 Task: Find a place to stay in Sredneuralsk, Russia from 12th to 15th July for 3 guests, with a price range of ₹12,000 to ₹16,000, 2 bedrooms, 3 beds, 1 bathroom, a washing machine, and self check-in.
Action: Mouse moved to (472, 105)
Screenshot: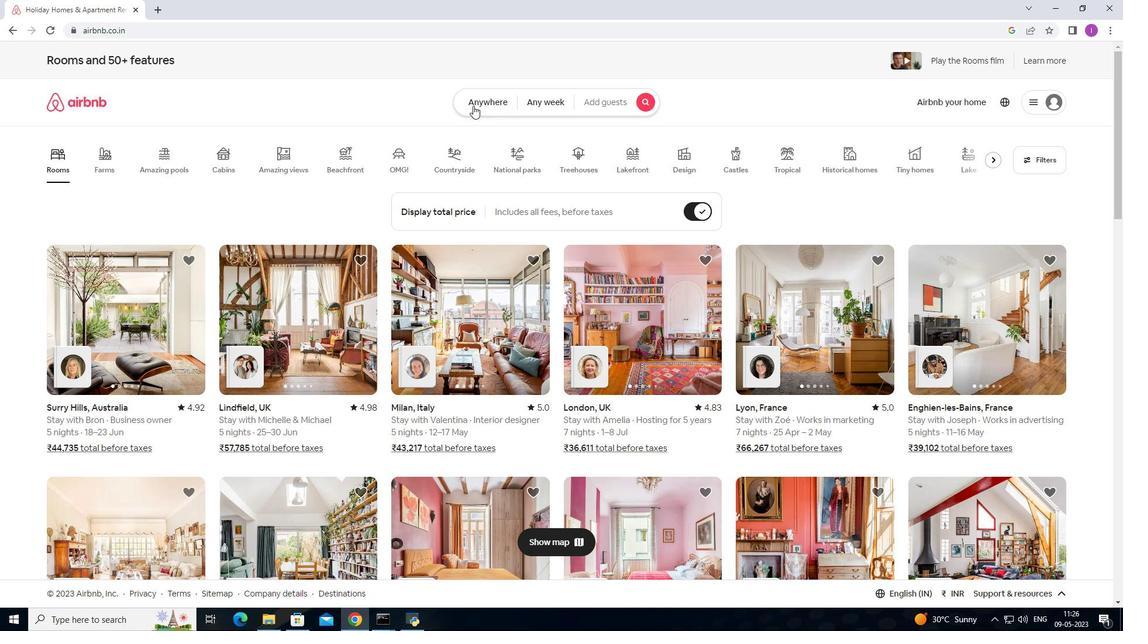 
Action: Mouse pressed left at (472, 105)
Screenshot: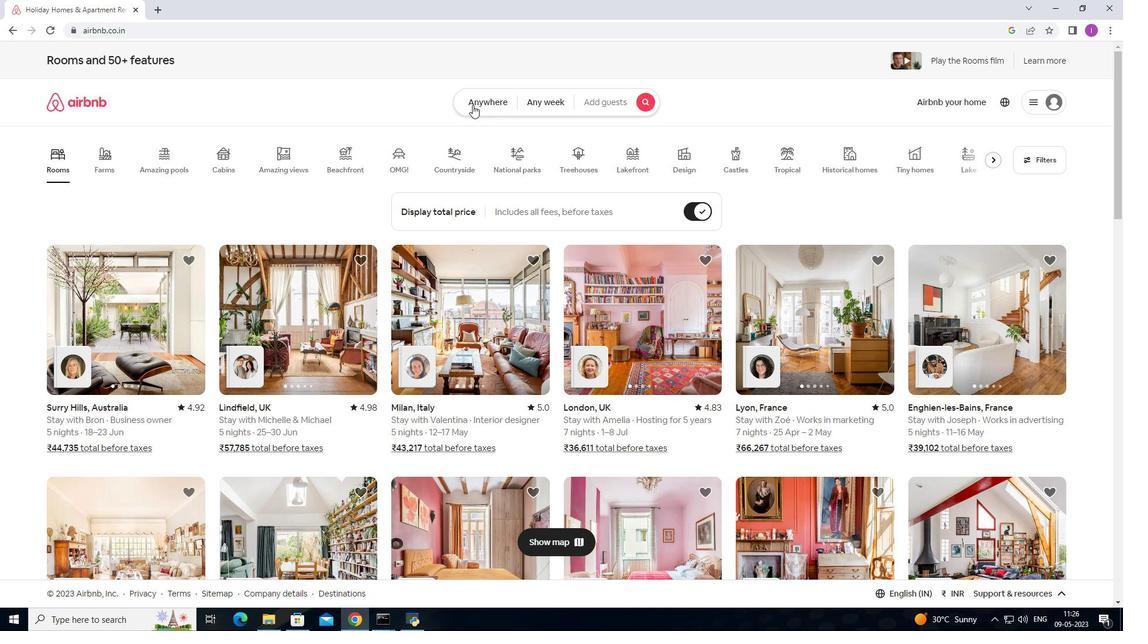 
Action: Mouse moved to (320, 145)
Screenshot: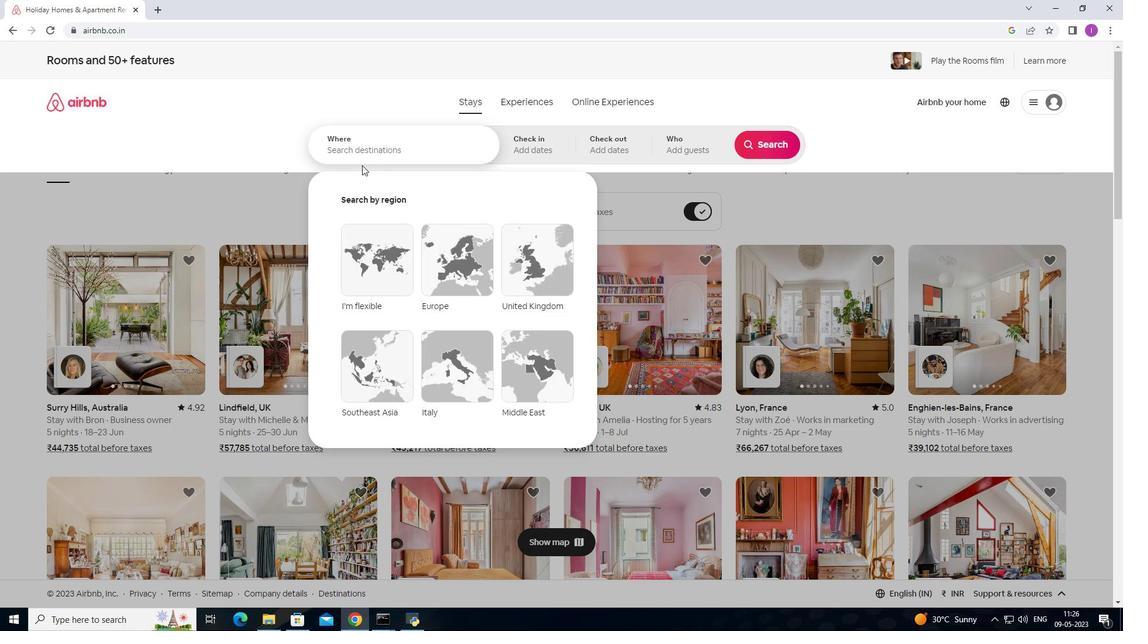 
Action: Mouse pressed left at (320, 145)
Screenshot: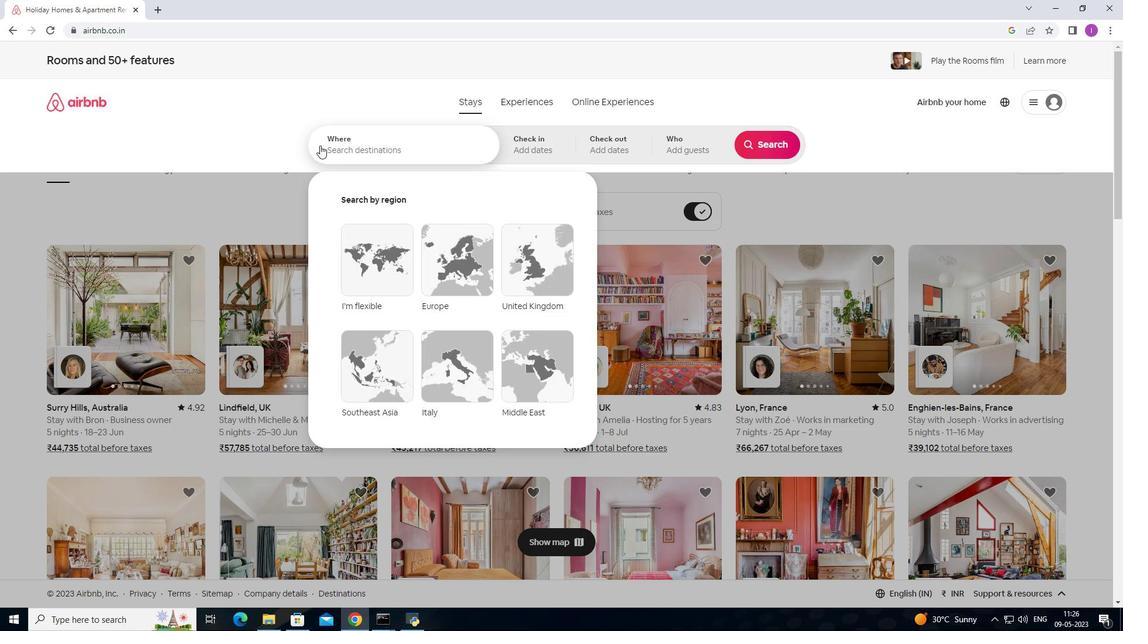 
Action: Key pressed <Key.shift>Sredneuralsk,<Key.shift>Russia
Screenshot: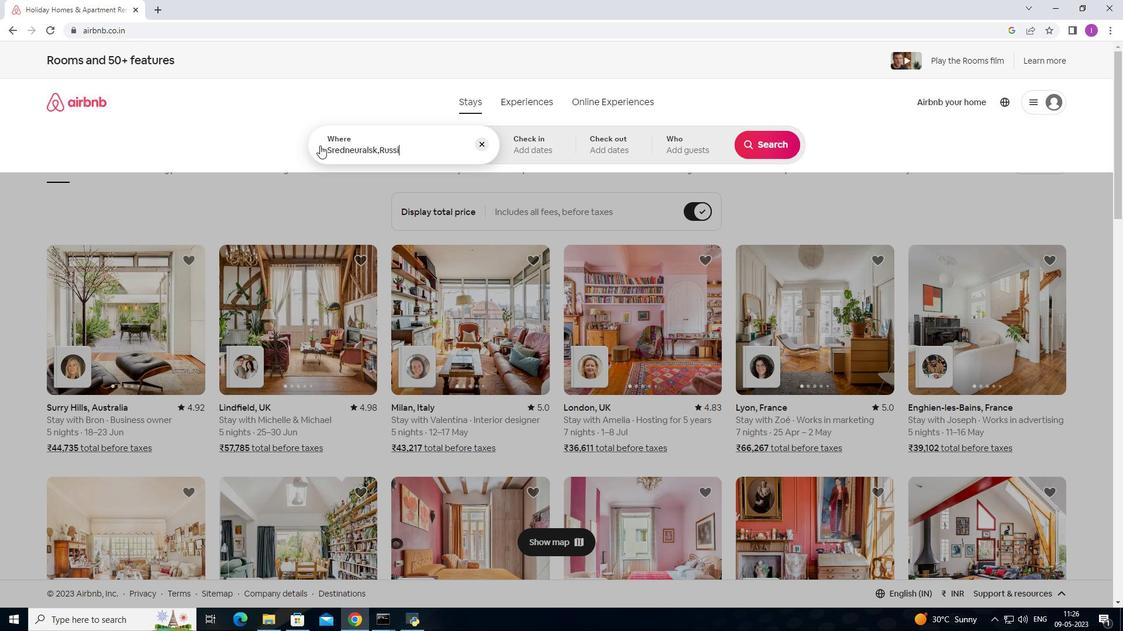 
Action: Mouse moved to (514, 146)
Screenshot: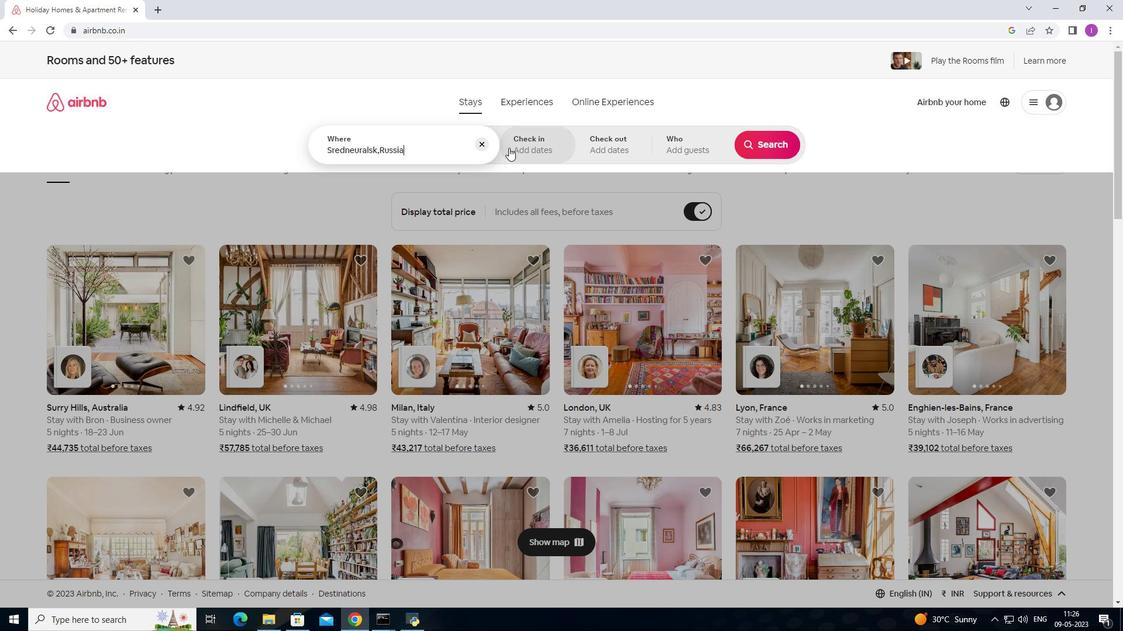 
Action: Mouse pressed left at (514, 146)
Screenshot: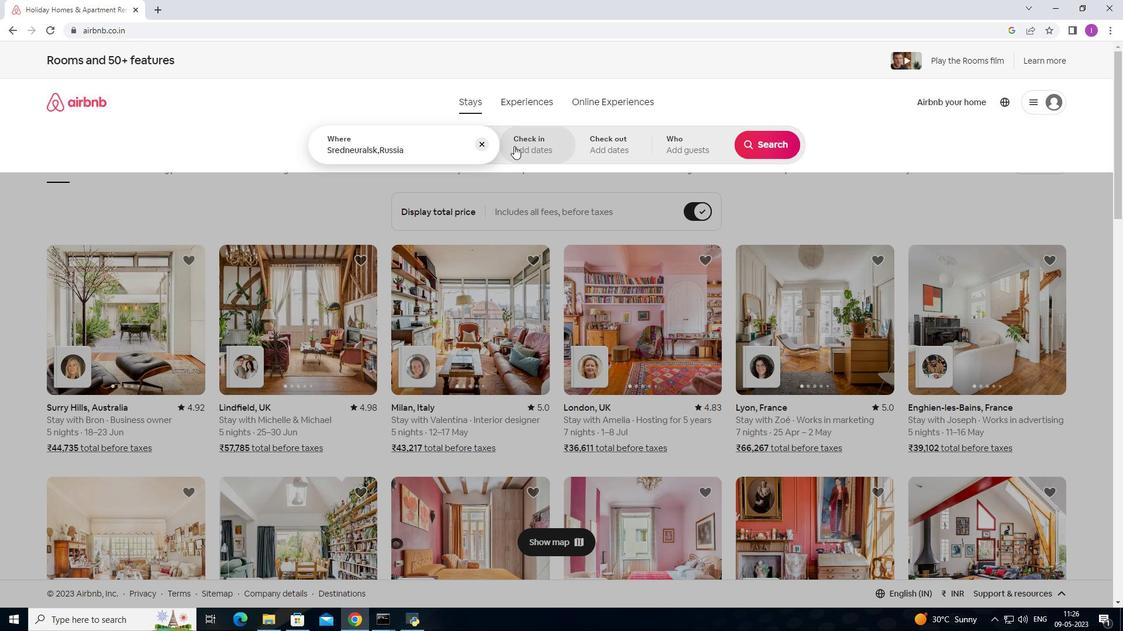 
Action: Mouse moved to (761, 239)
Screenshot: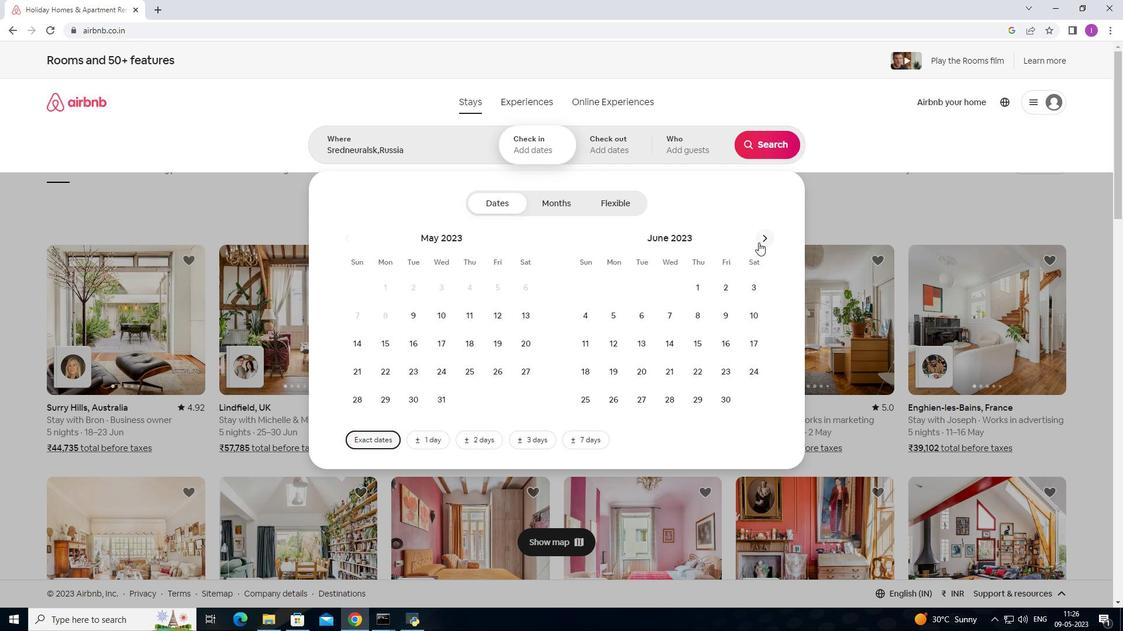 
Action: Mouse pressed left at (761, 239)
Screenshot: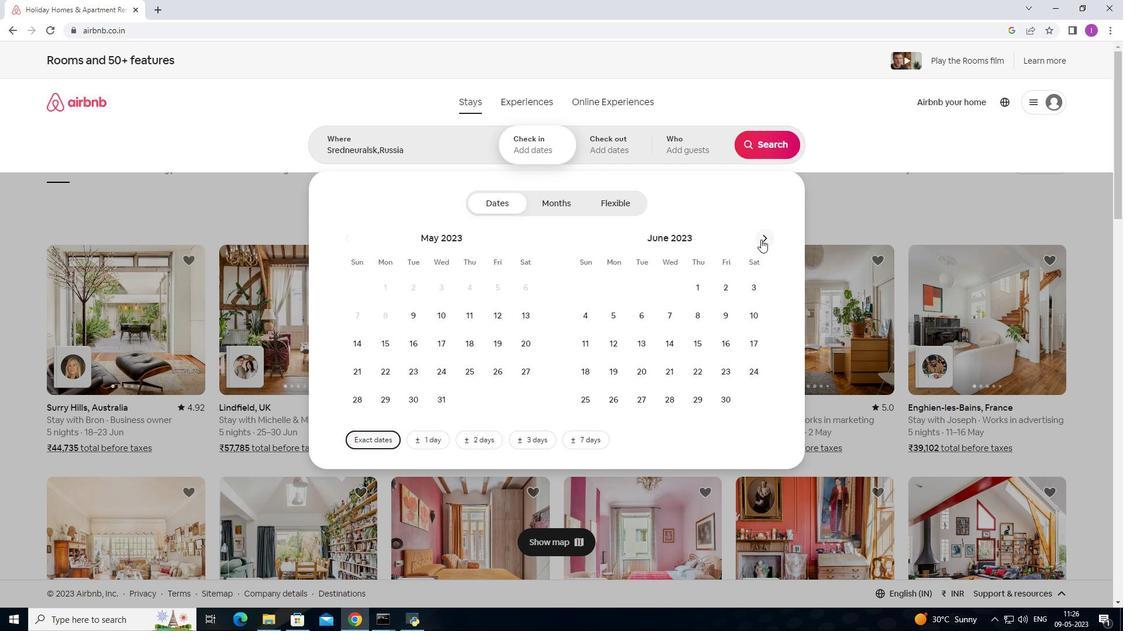 
Action: Mouse moved to (670, 341)
Screenshot: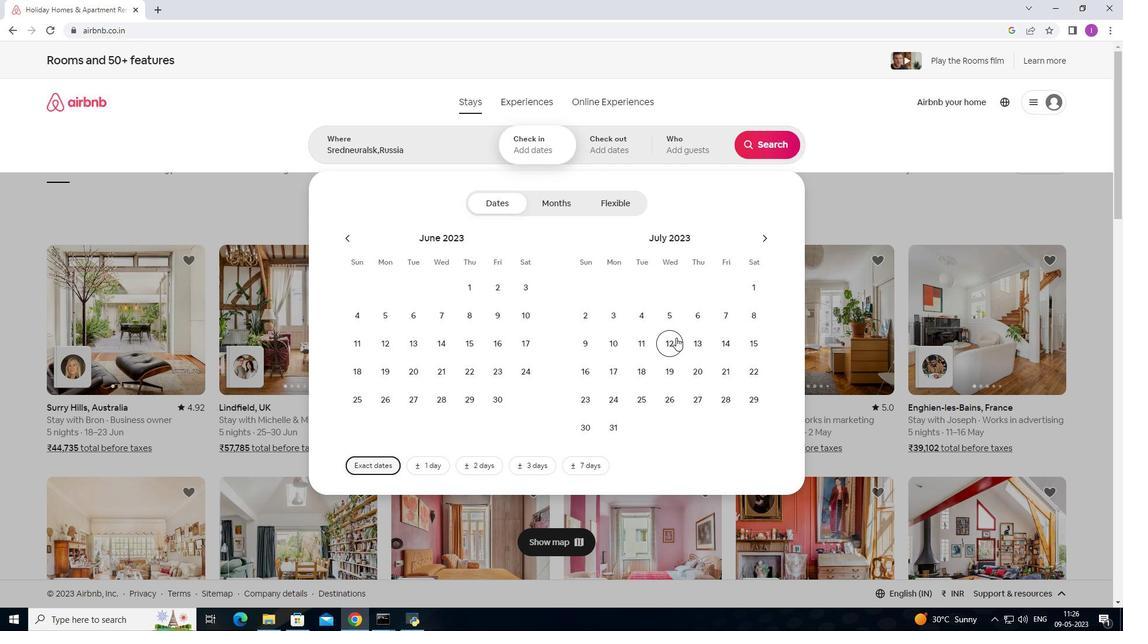 
Action: Mouse pressed left at (670, 341)
Screenshot: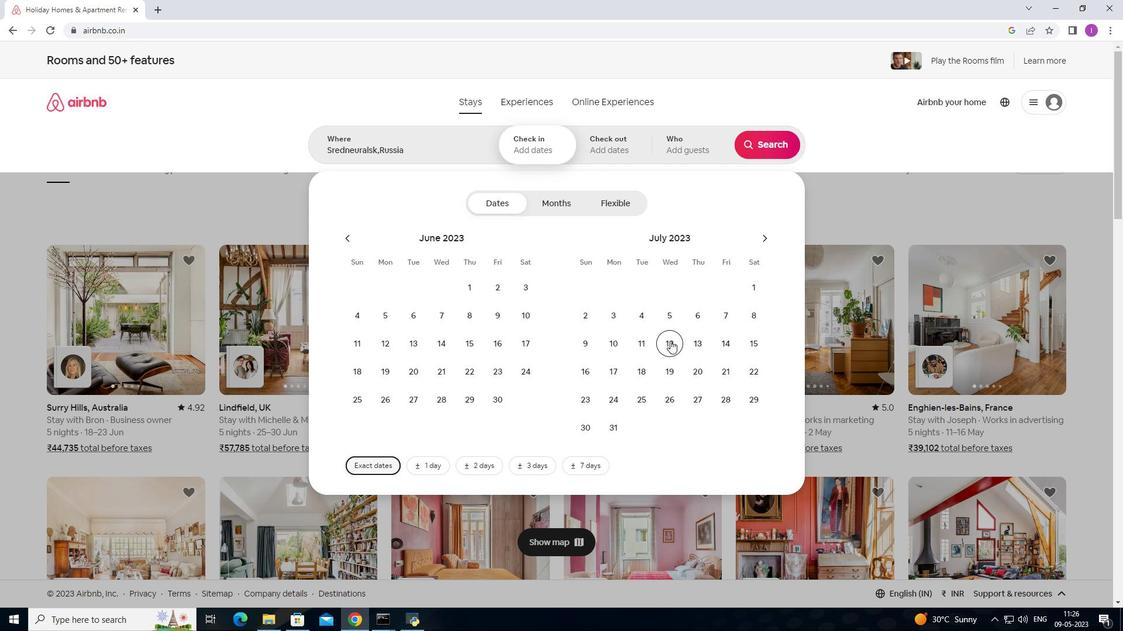 
Action: Mouse moved to (755, 338)
Screenshot: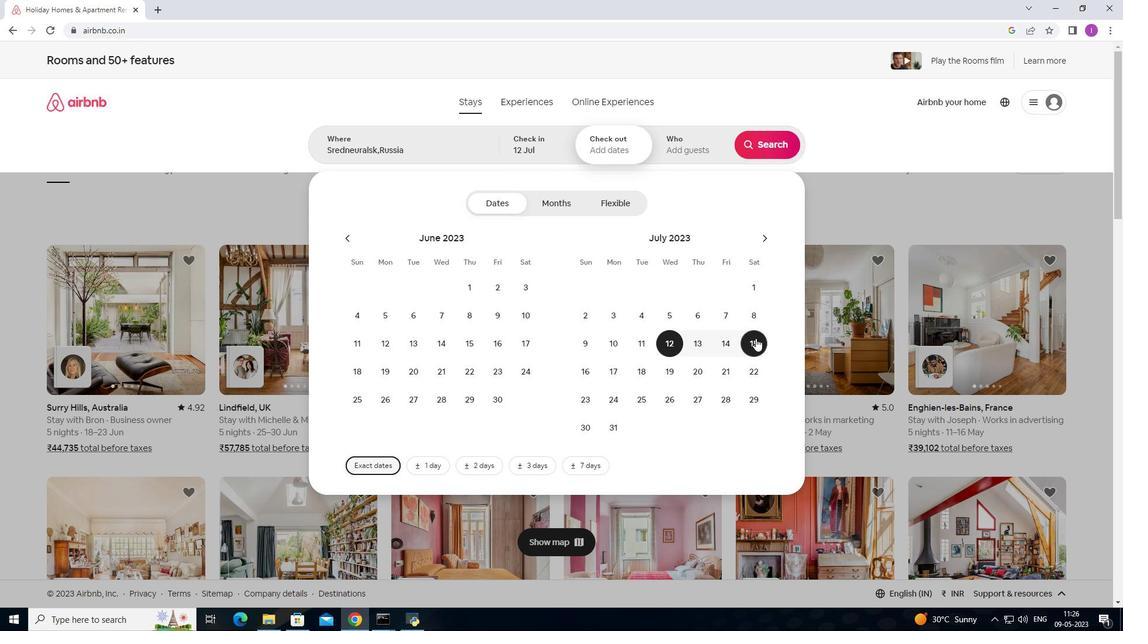 
Action: Mouse pressed left at (755, 338)
Screenshot: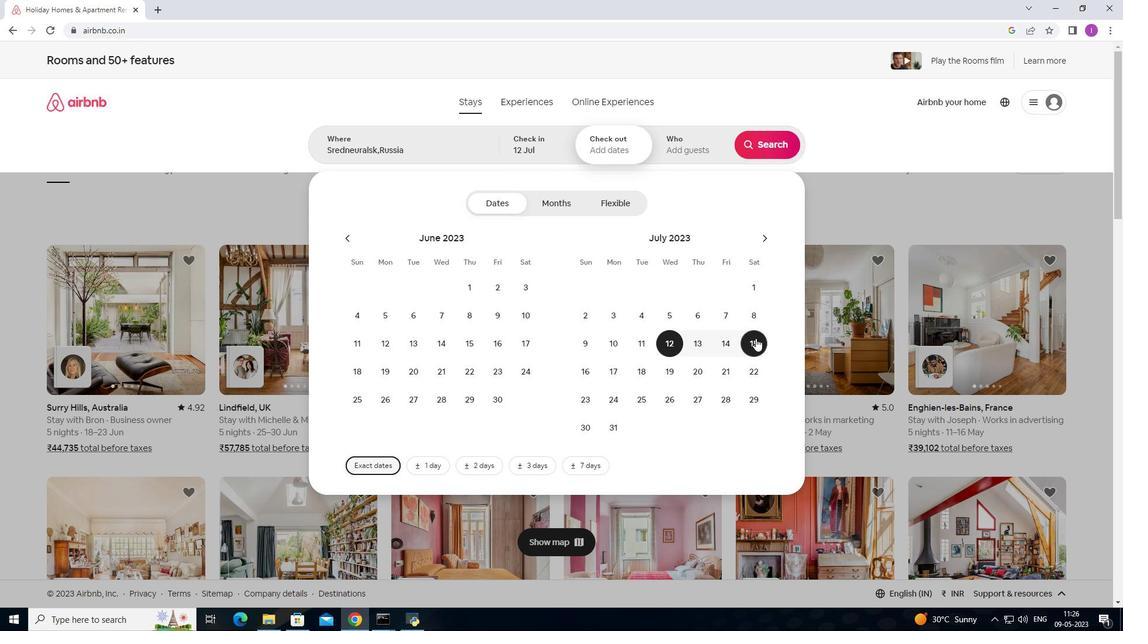 
Action: Mouse moved to (708, 140)
Screenshot: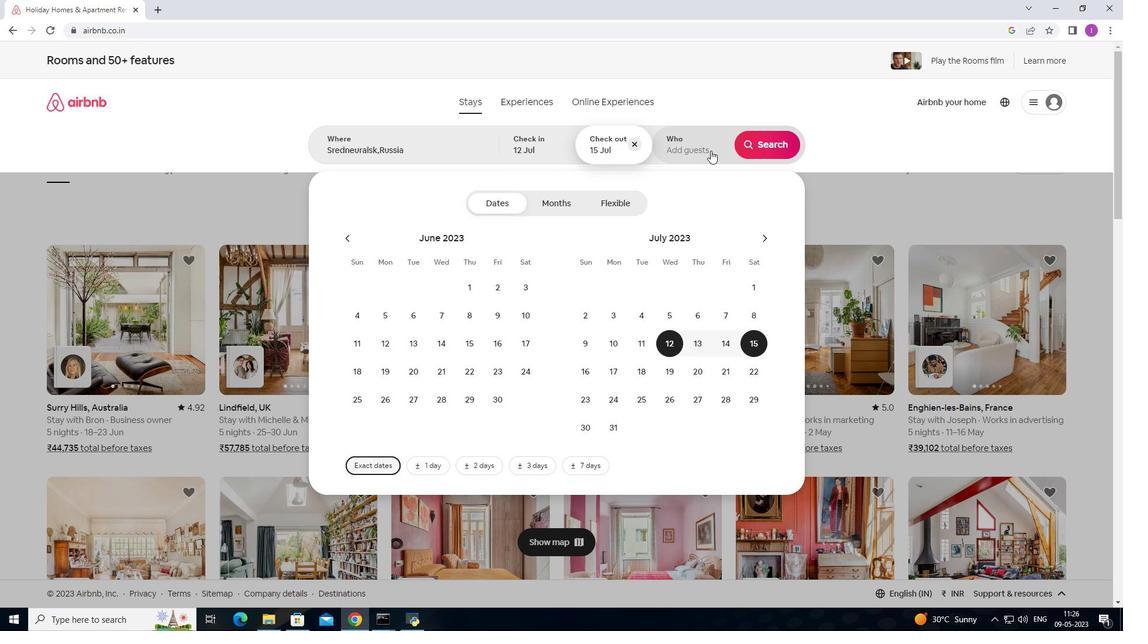 
Action: Mouse pressed left at (708, 140)
Screenshot: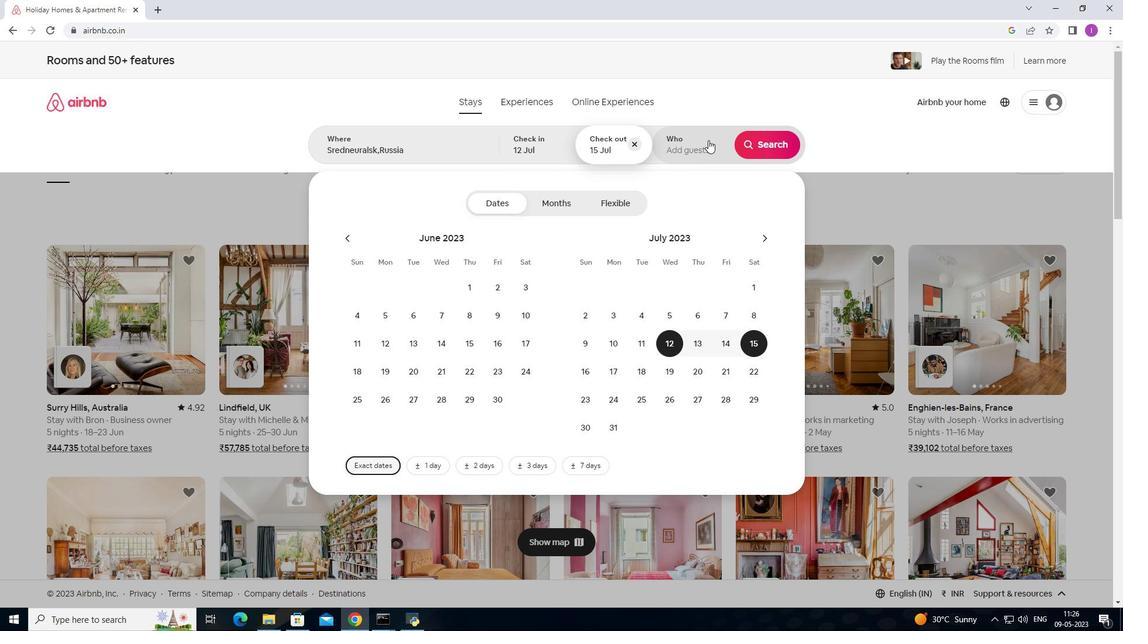
Action: Mouse moved to (771, 200)
Screenshot: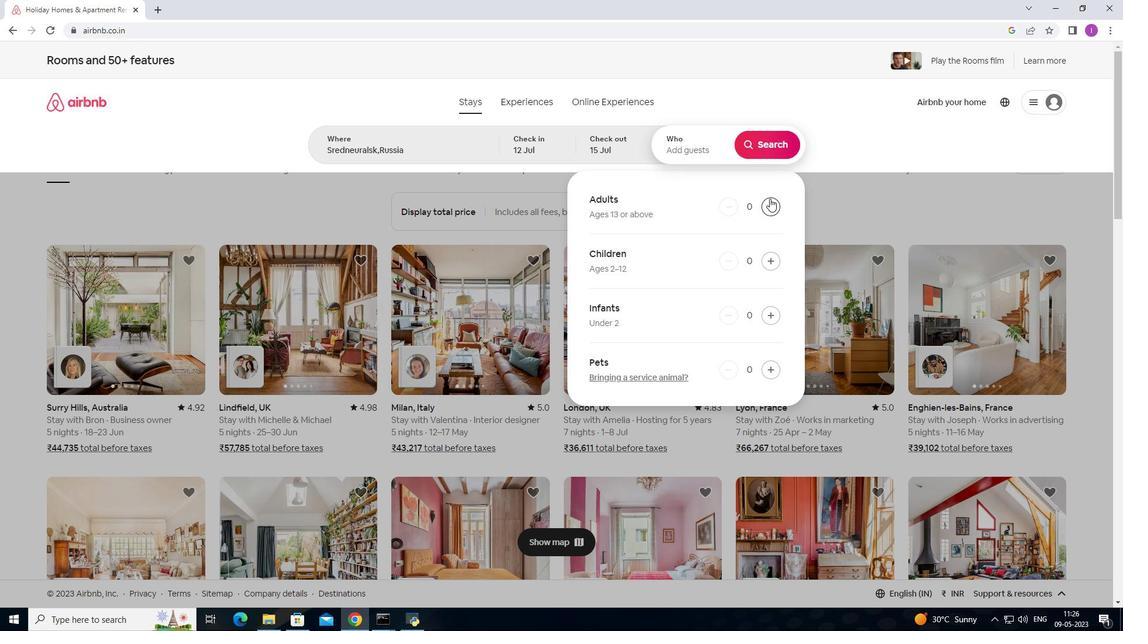 
Action: Mouse pressed left at (771, 200)
Screenshot: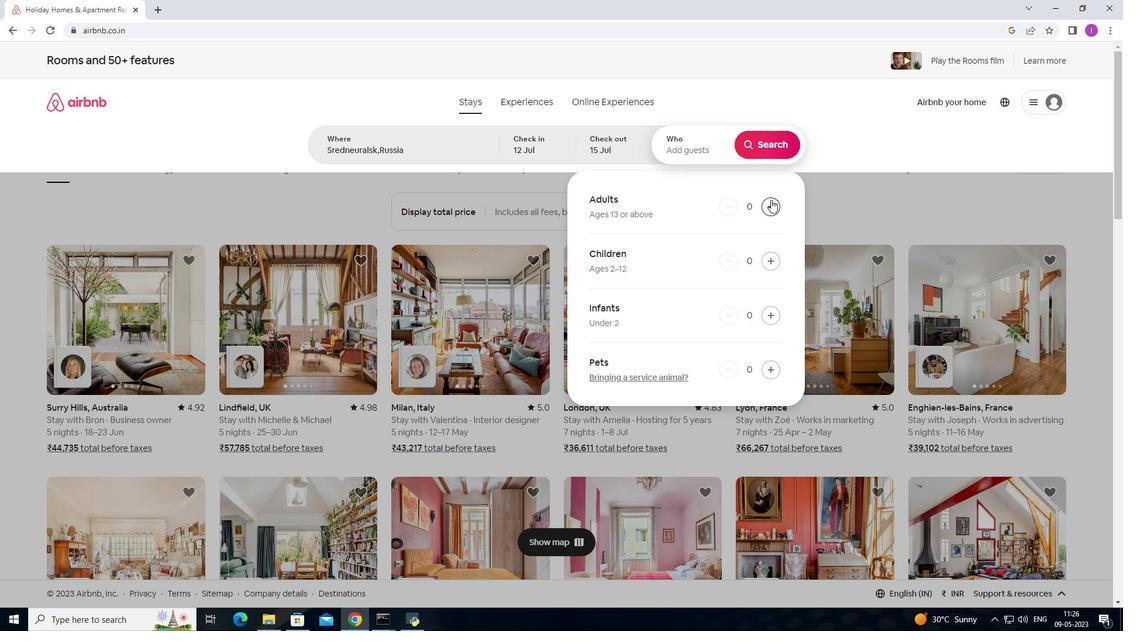 
Action: Mouse pressed left at (771, 200)
Screenshot: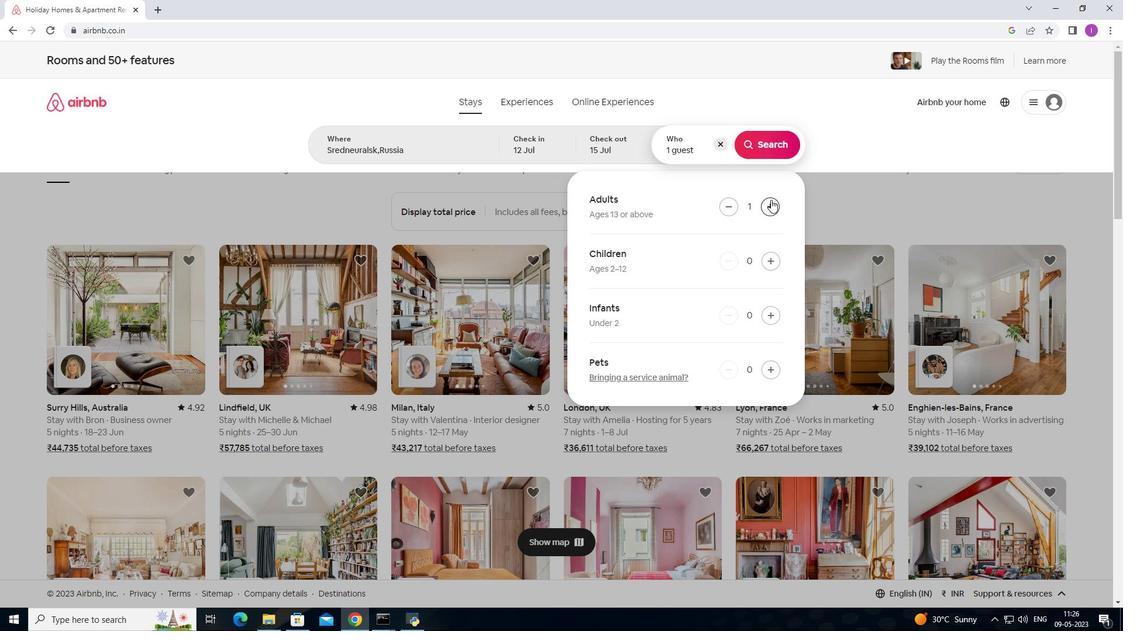 
Action: Mouse pressed left at (771, 200)
Screenshot: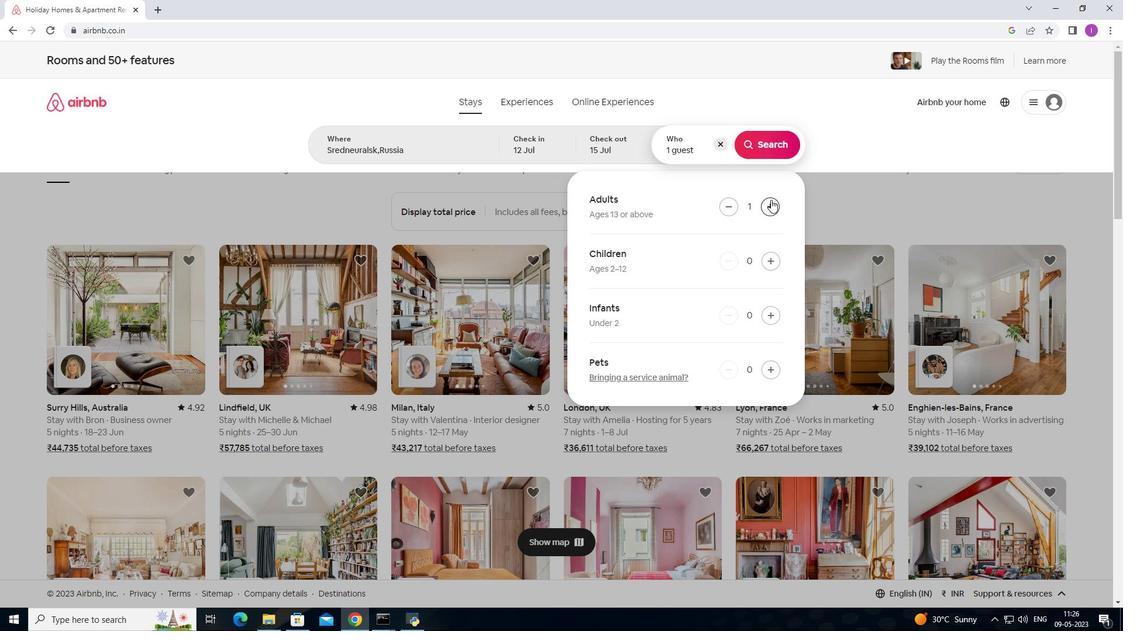 
Action: Mouse moved to (760, 152)
Screenshot: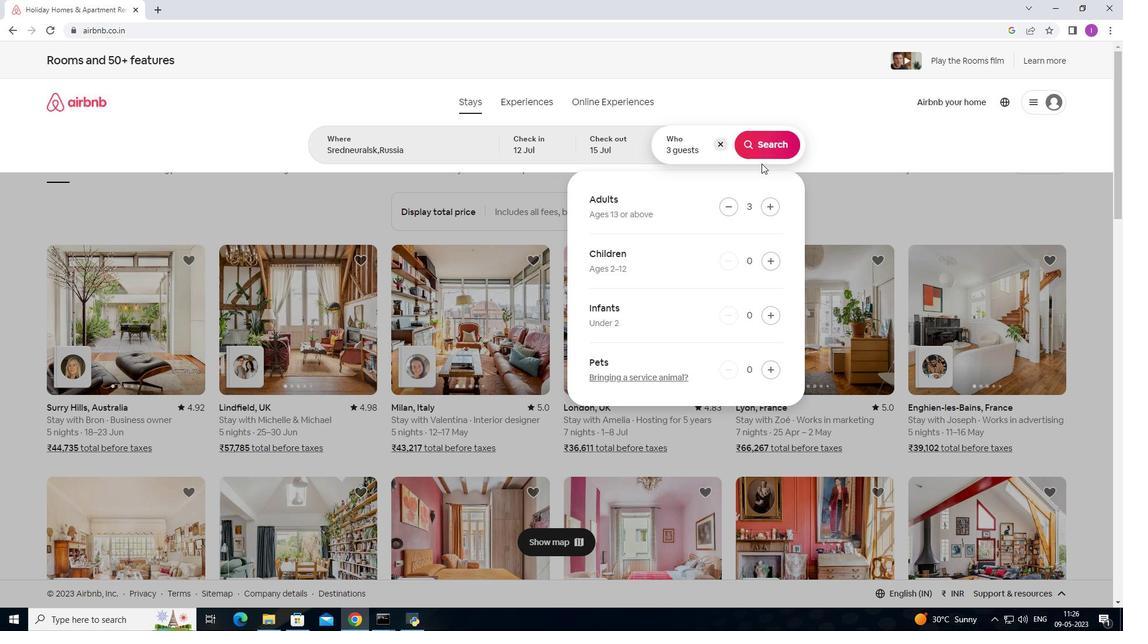 
Action: Mouse pressed left at (760, 152)
Screenshot: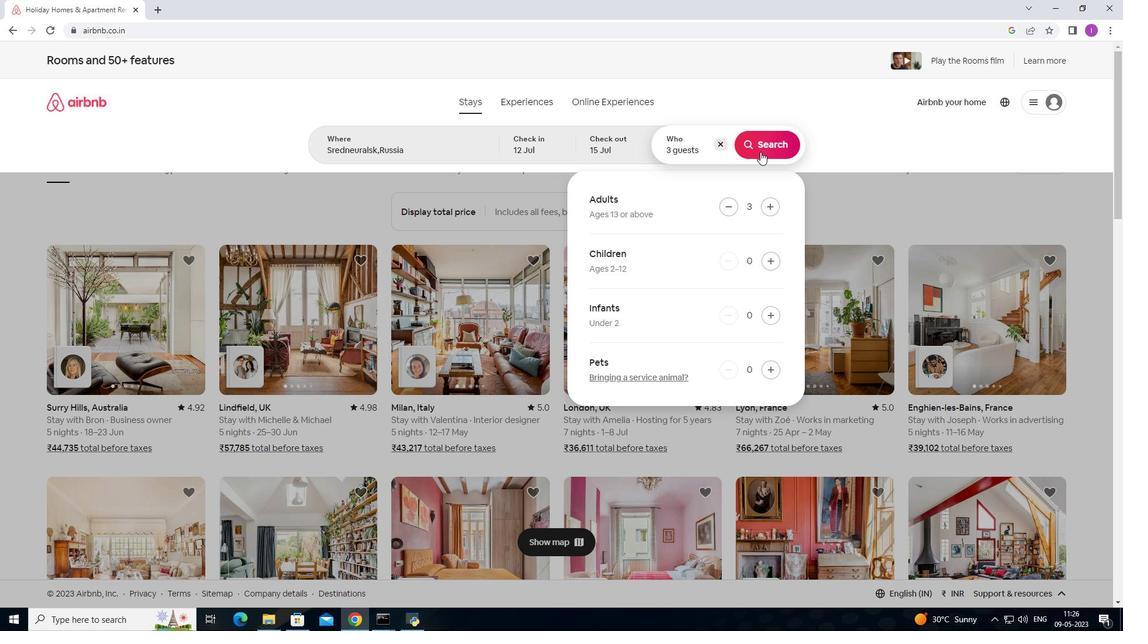 
Action: Mouse moved to (1088, 118)
Screenshot: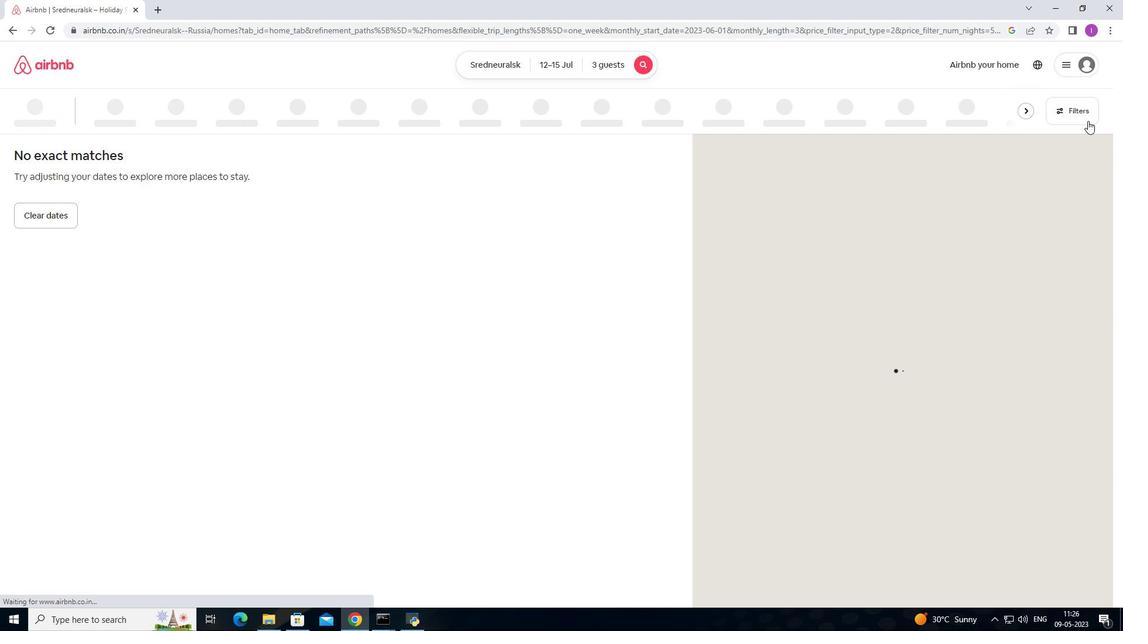 
Action: Mouse pressed left at (1088, 118)
Screenshot: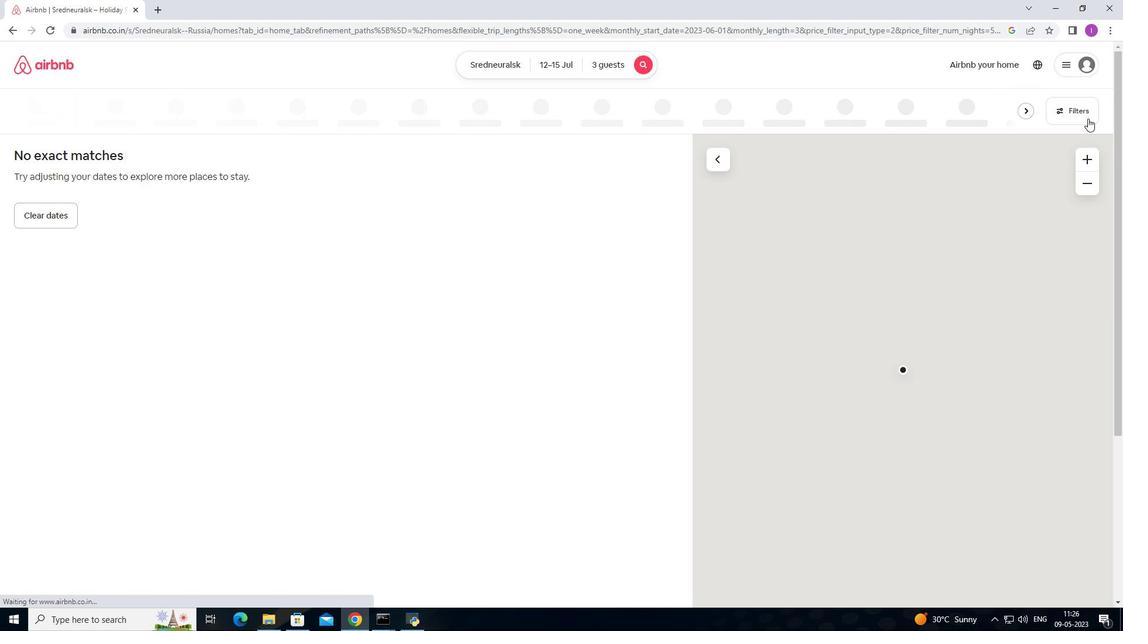 
Action: Mouse moved to (403, 406)
Screenshot: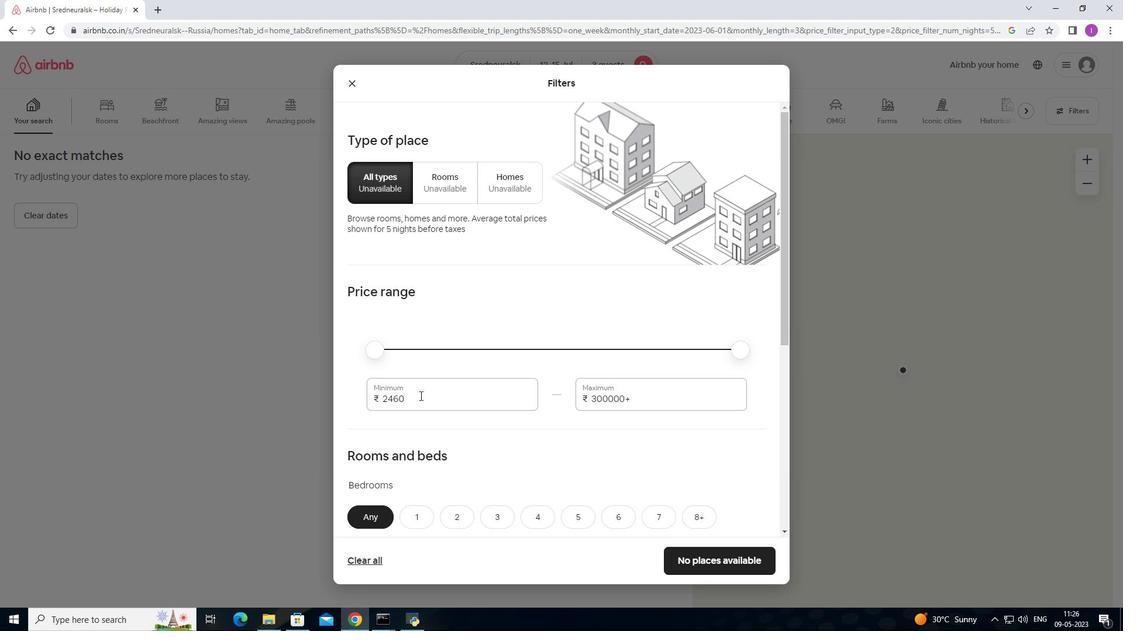 
Action: Mouse pressed left at (403, 406)
Screenshot: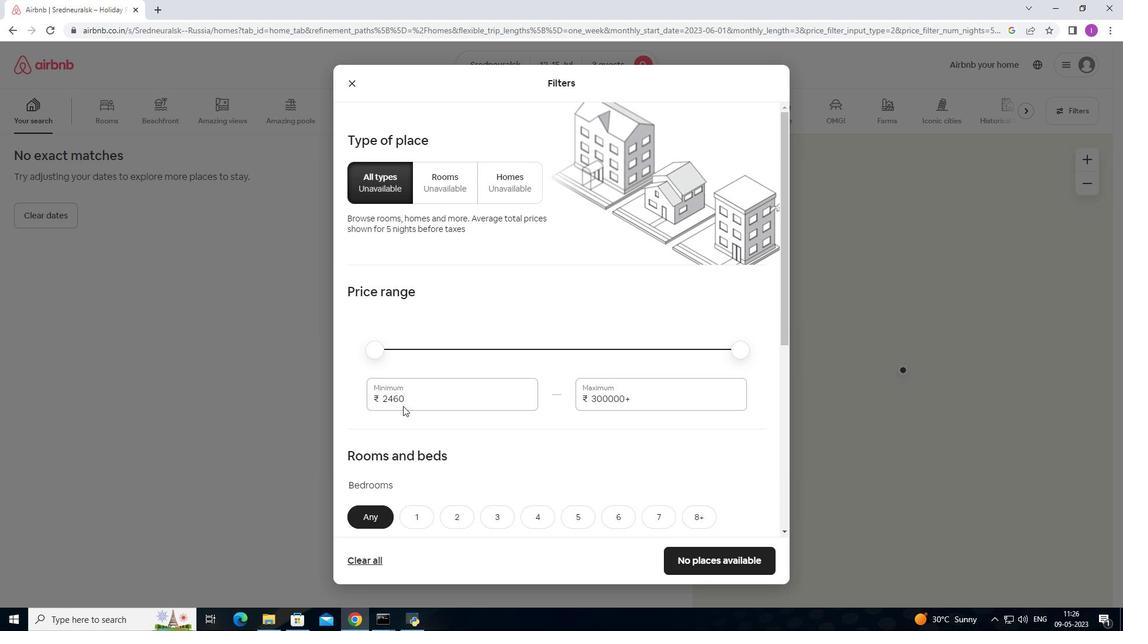 
Action: Mouse moved to (407, 403)
Screenshot: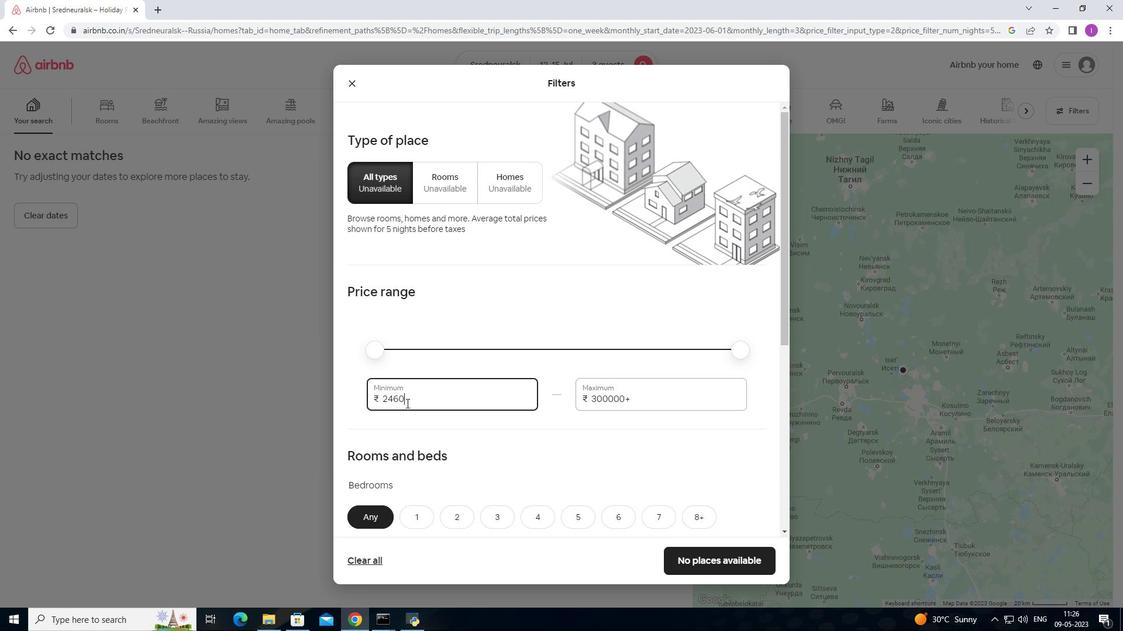 
Action: Mouse pressed left at (407, 403)
Screenshot: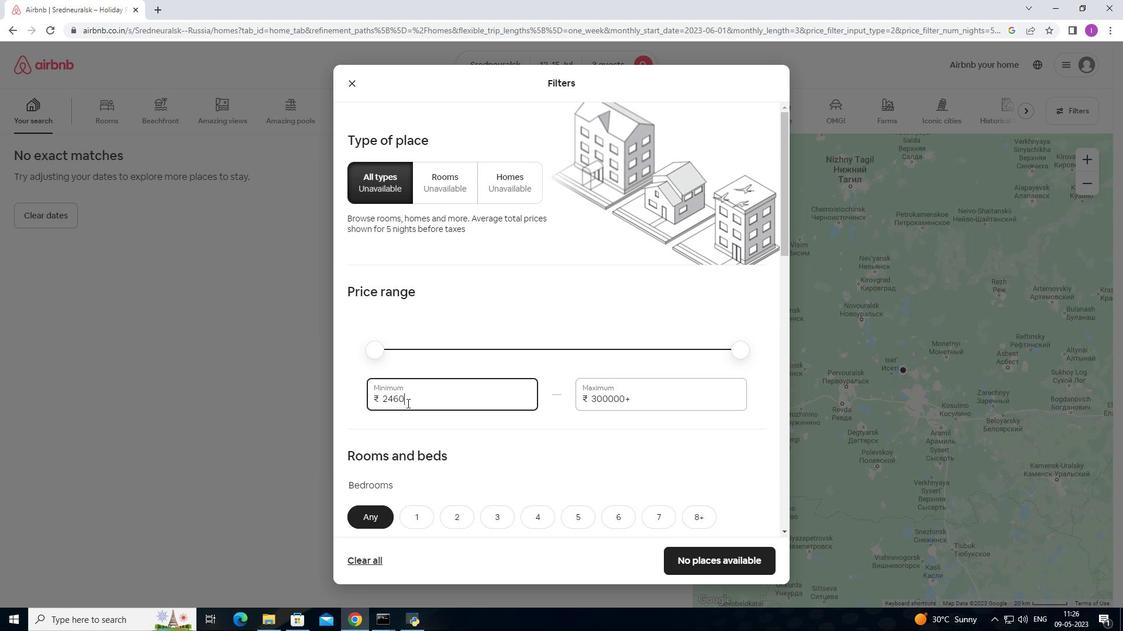 
Action: Mouse moved to (362, 390)
Screenshot: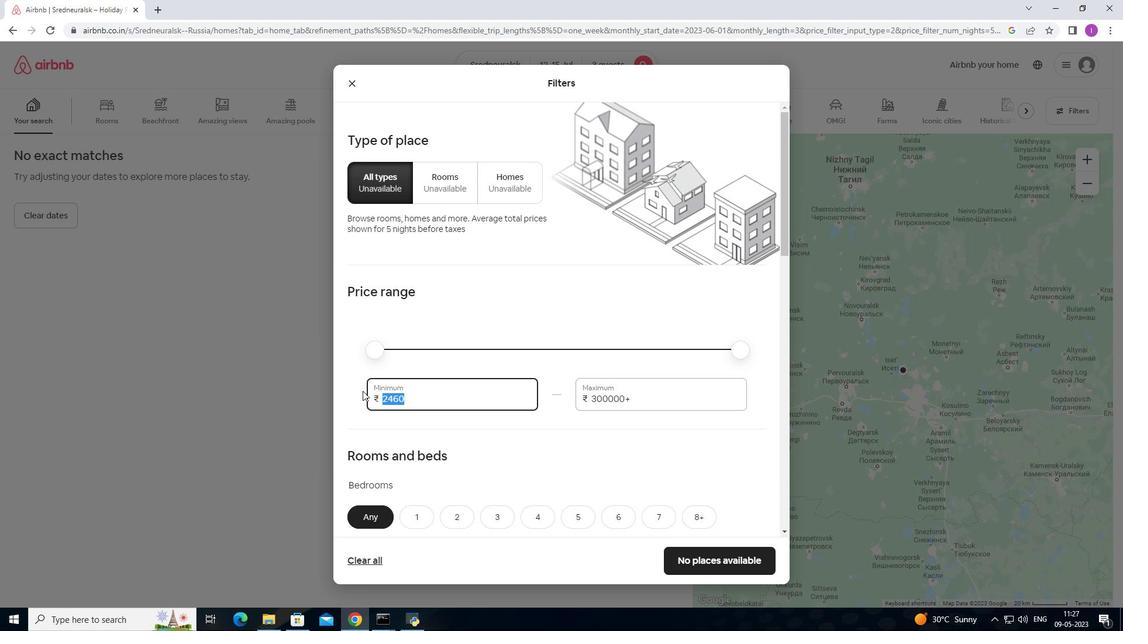 
Action: Key pressed 1
Screenshot: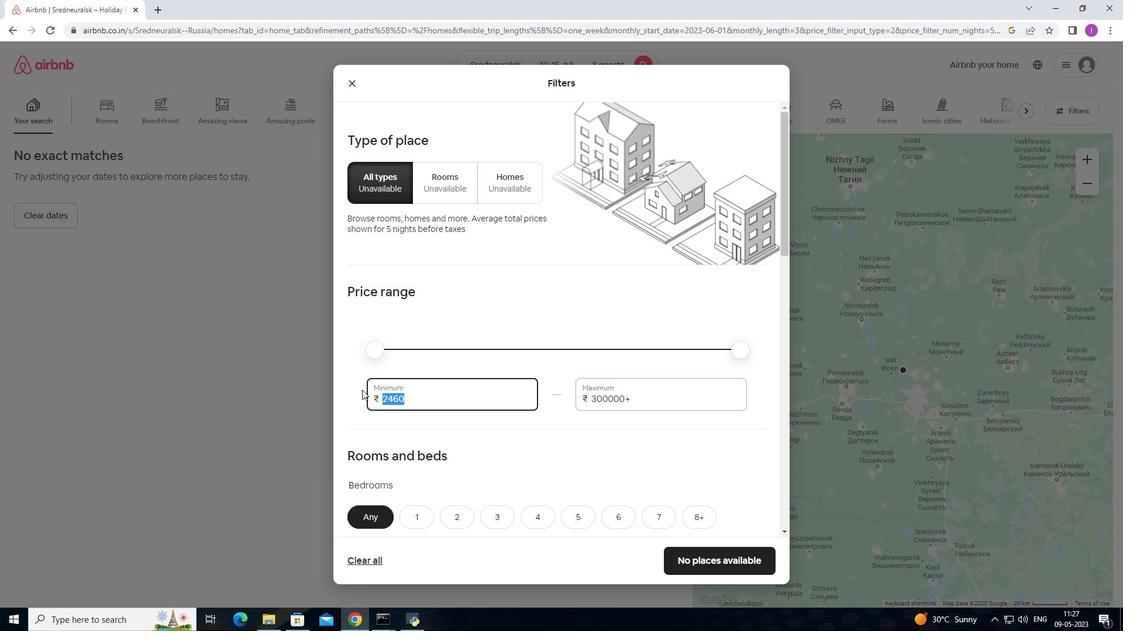 
Action: Mouse moved to (361, 387)
Screenshot: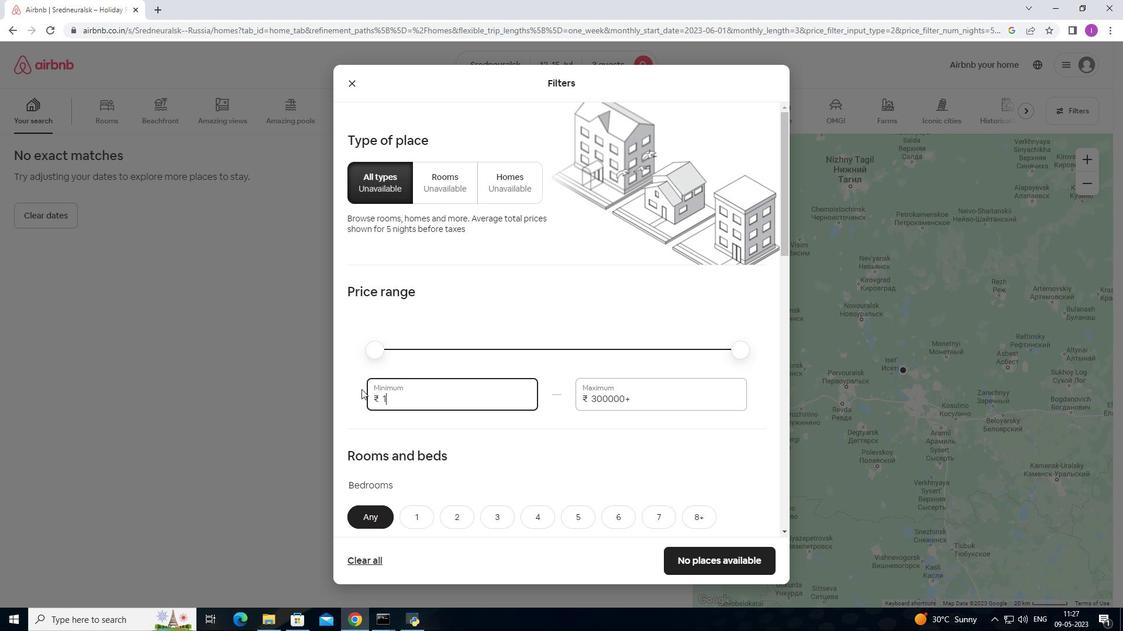 
Action: Key pressed 2
Screenshot: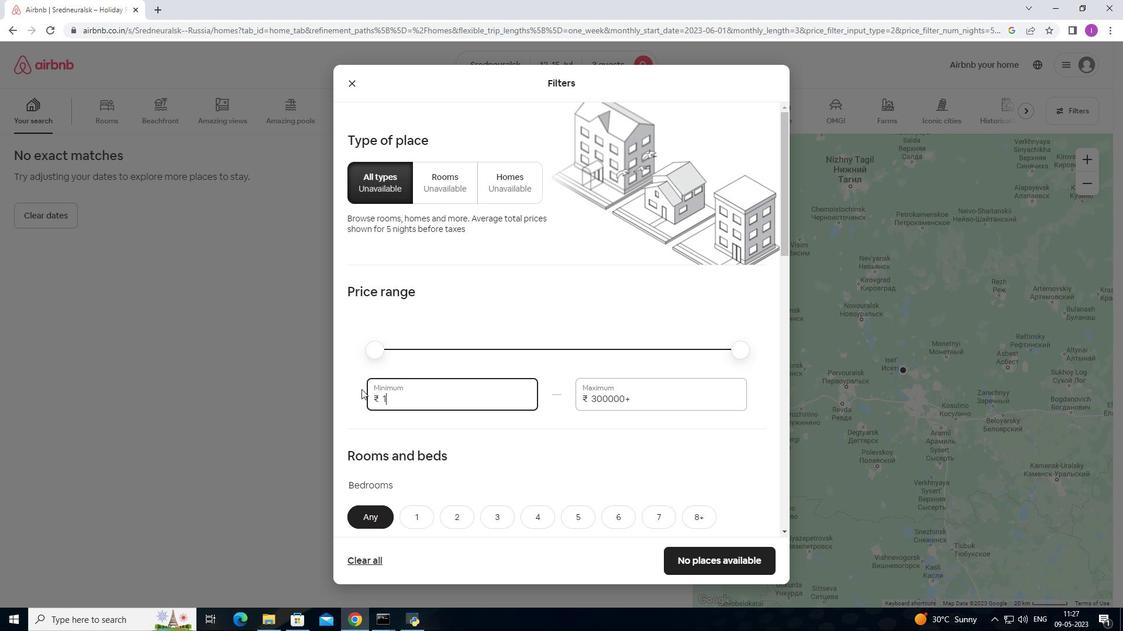 
Action: Mouse moved to (368, 376)
Screenshot: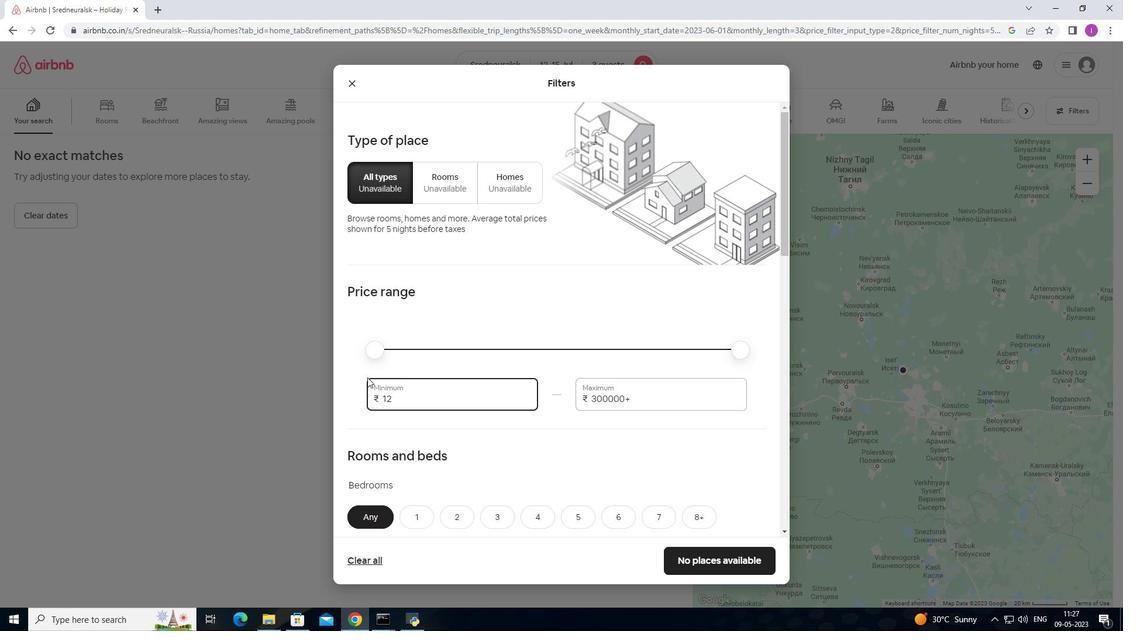 
Action: Key pressed 0
Screenshot: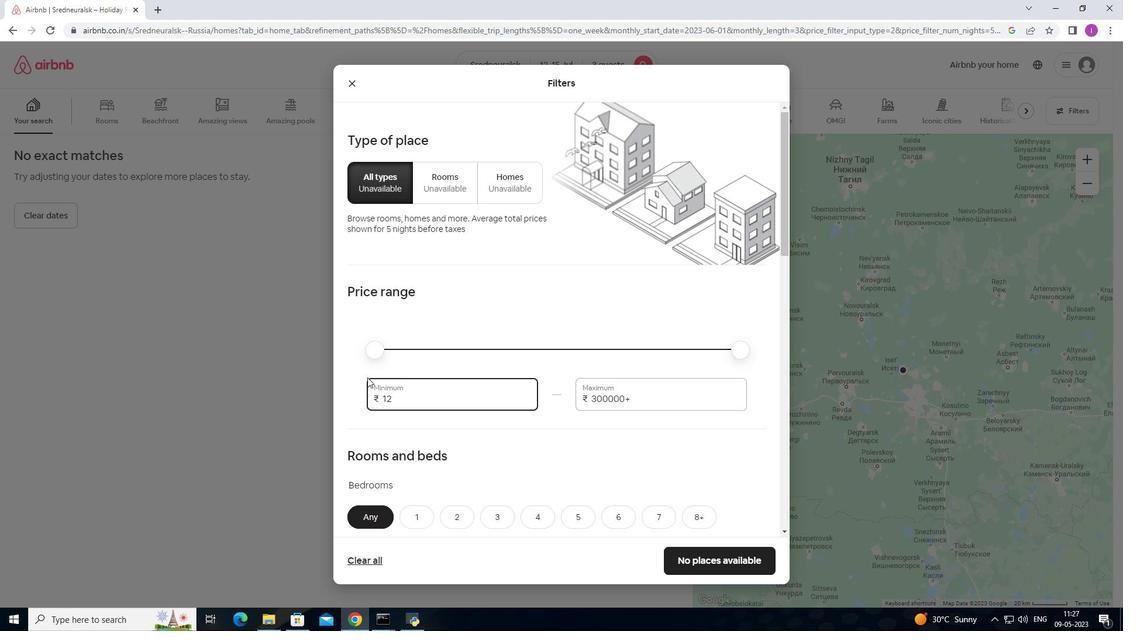 
Action: Mouse moved to (369, 375)
Screenshot: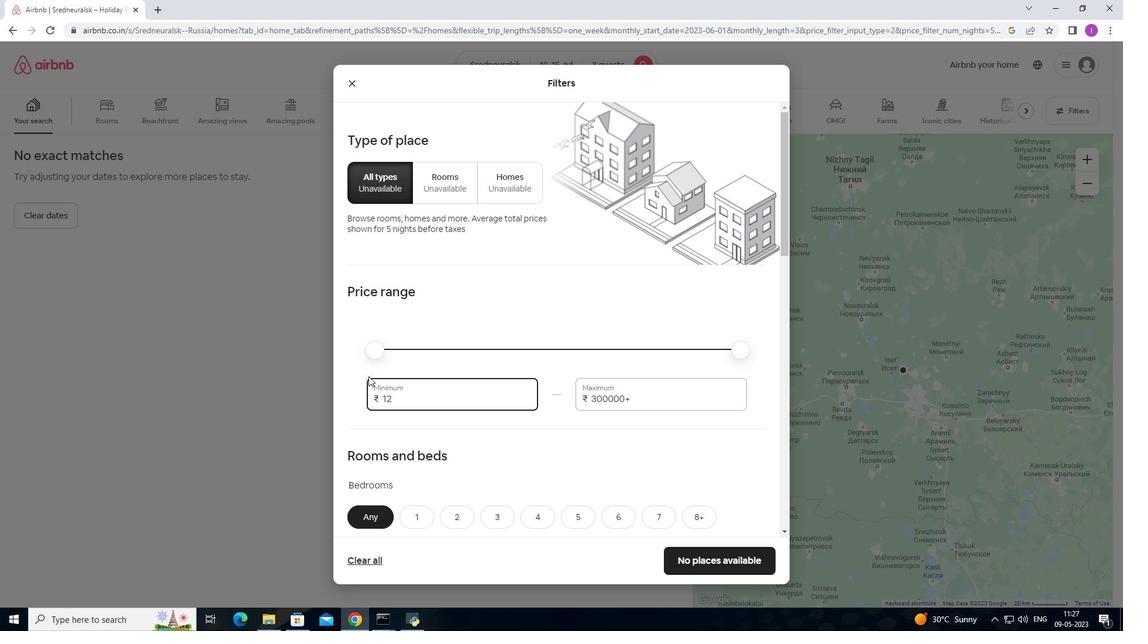 
Action: Key pressed 0
Screenshot: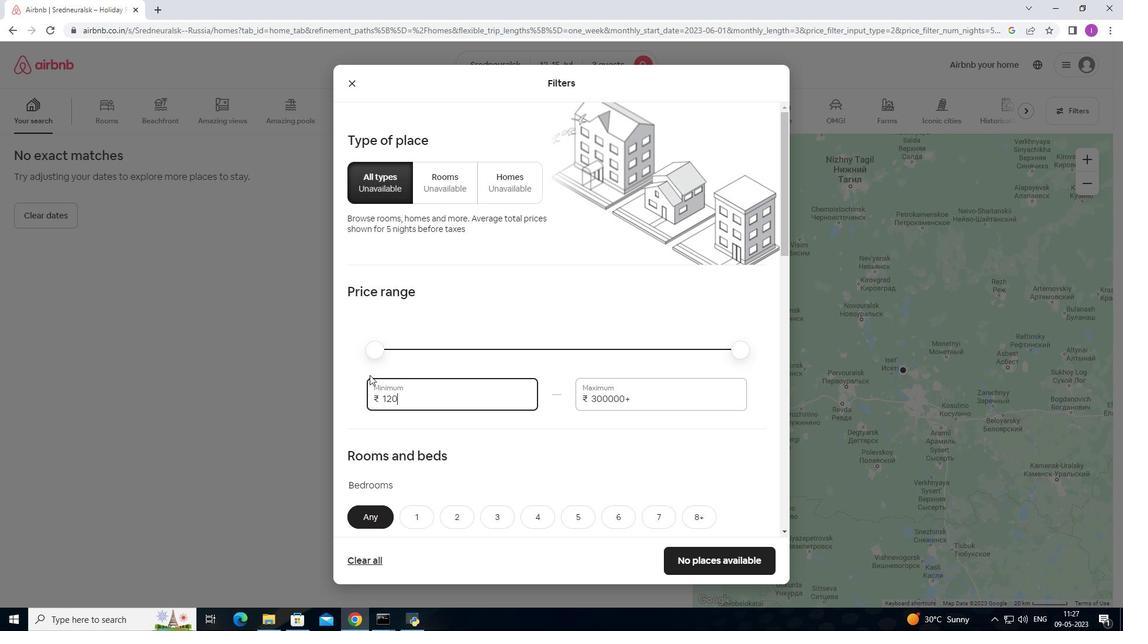 
Action: Mouse moved to (370, 375)
Screenshot: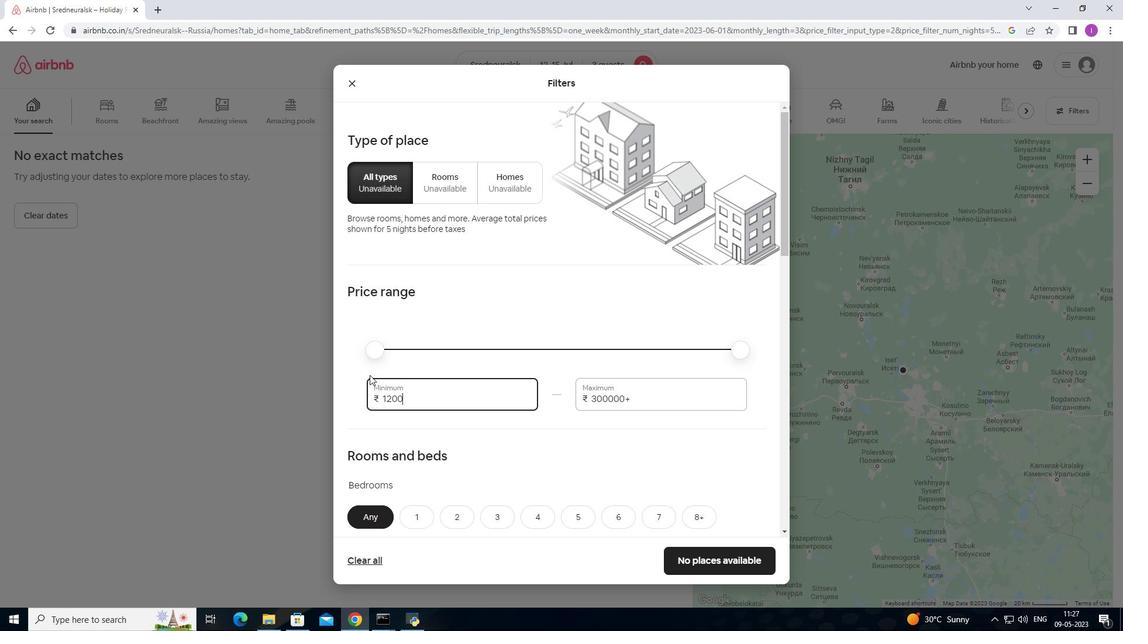 
Action: Key pressed 0
Screenshot: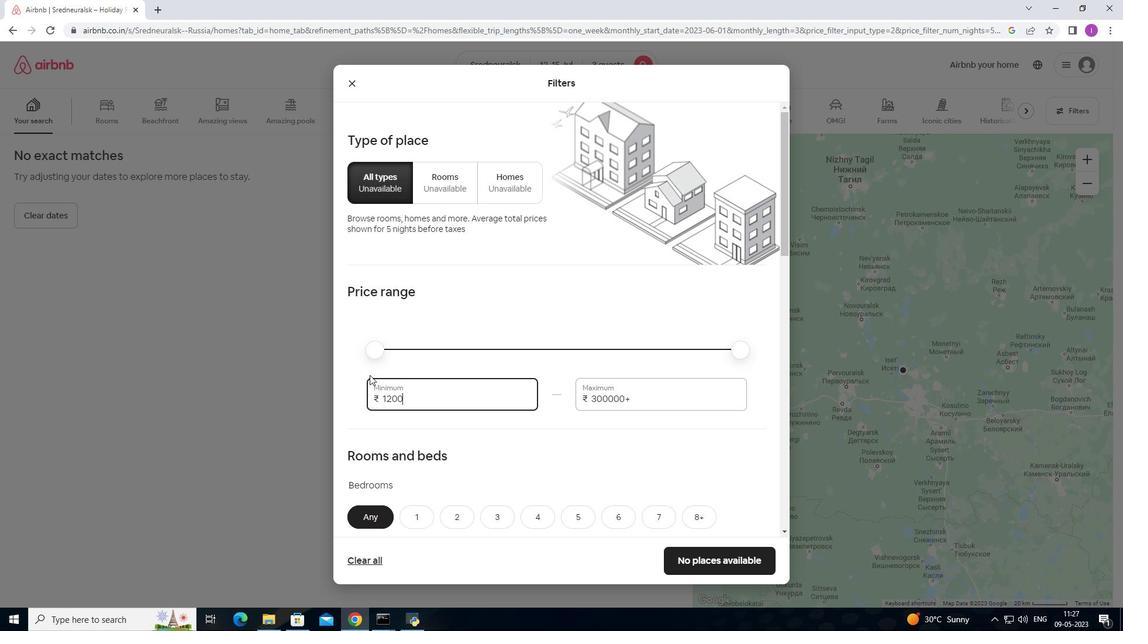 
Action: Mouse moved to (665, 404)
Screenshot: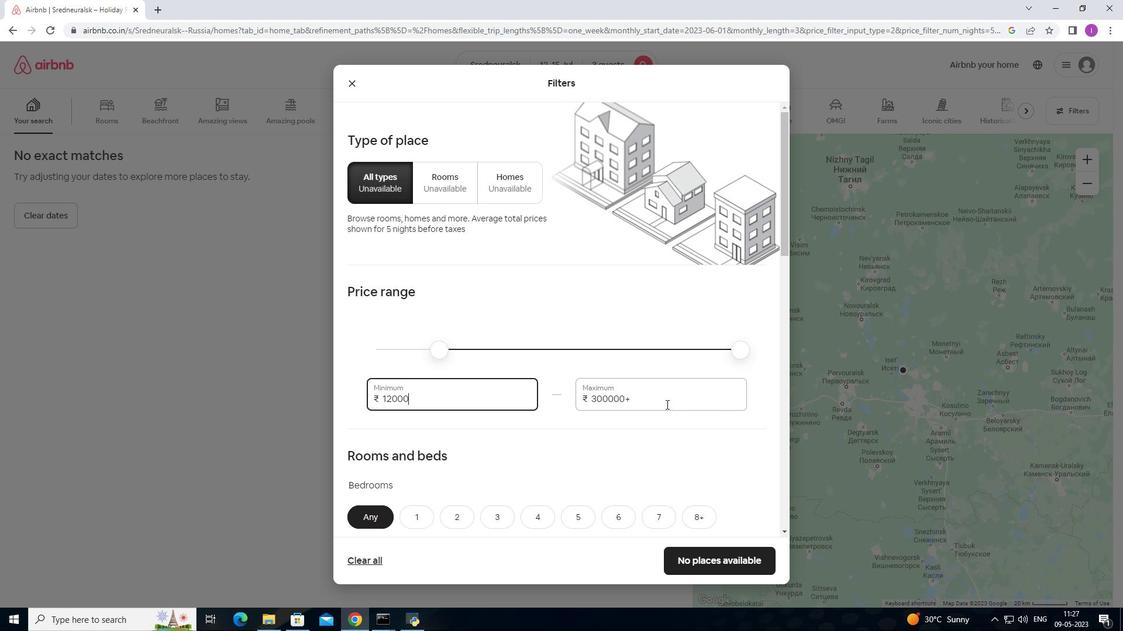 
Action: Mouse pressed left at (665, 404)
Screenshot: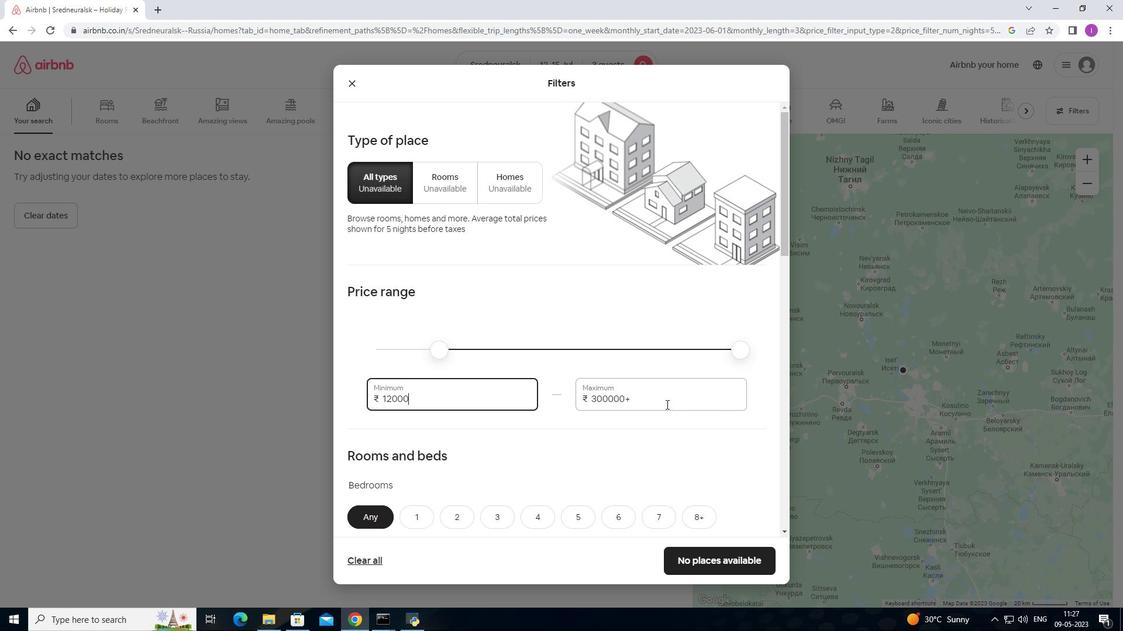 
Action: Mouse moved to (541, 399)
Screenshot: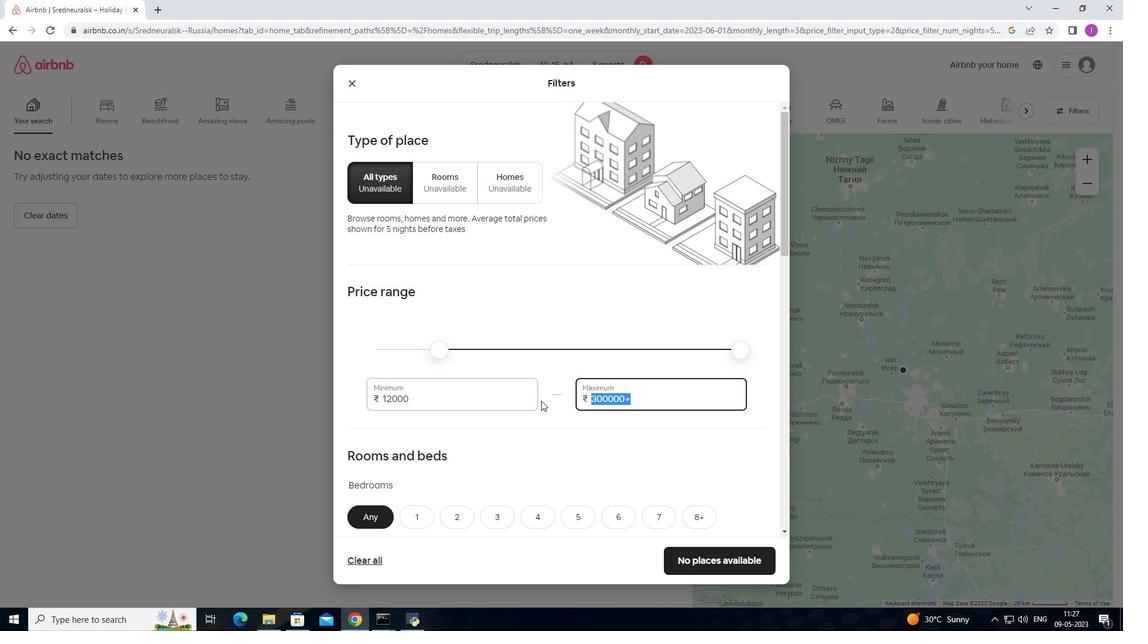 
Action: Key pressed 16
Screenshot: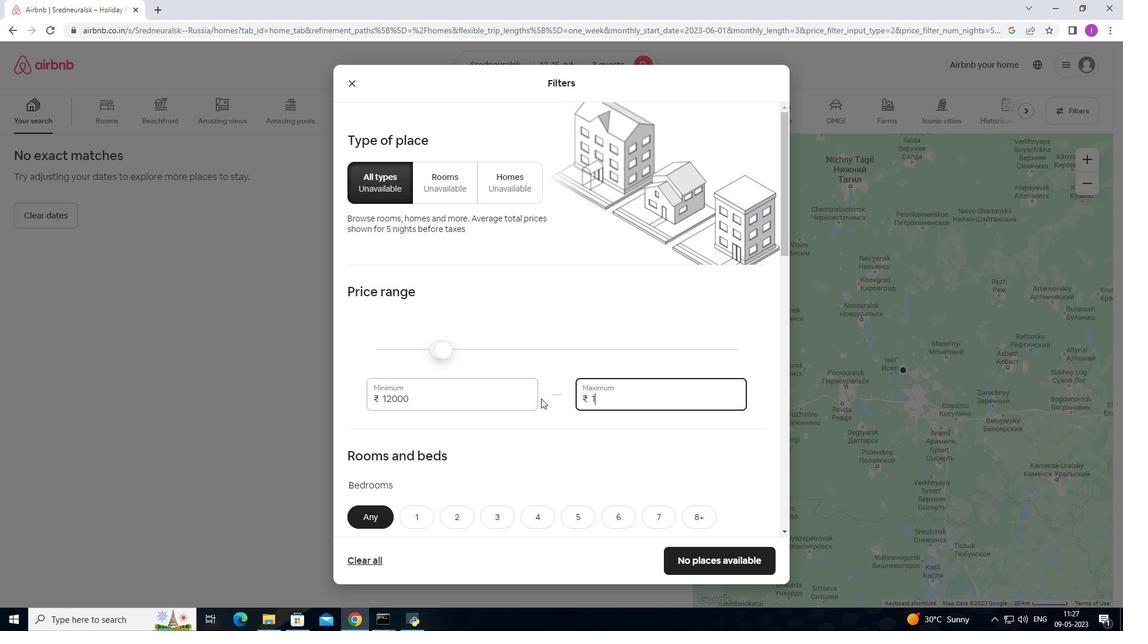
Action: Mouse moved to (541, 398)
Screenshot: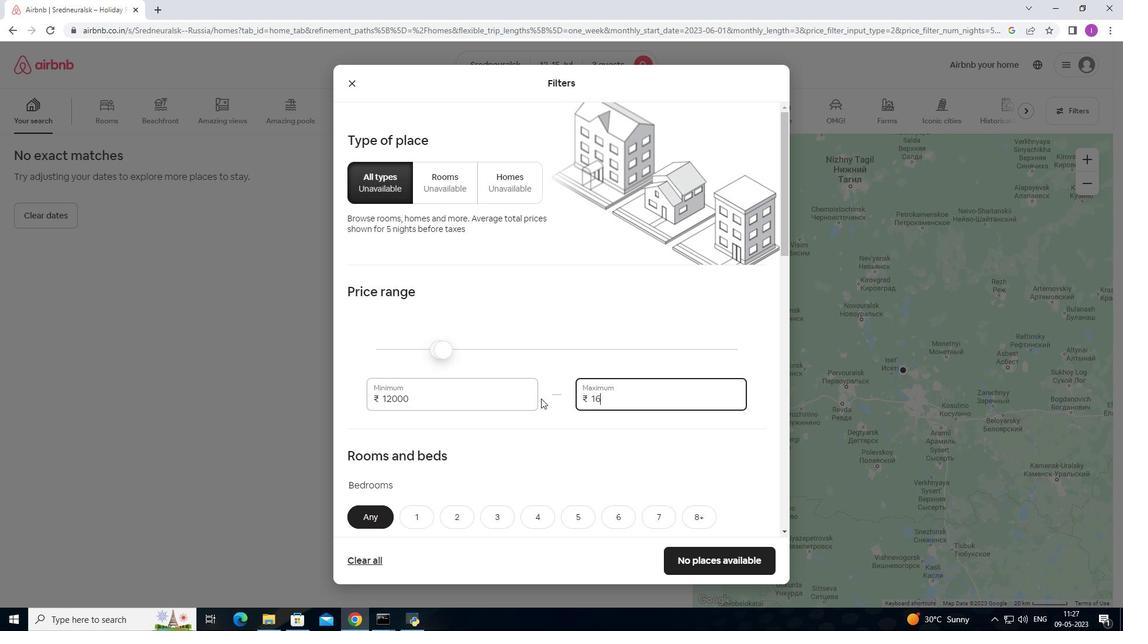 
Action: Key pressed 0
Screenshot: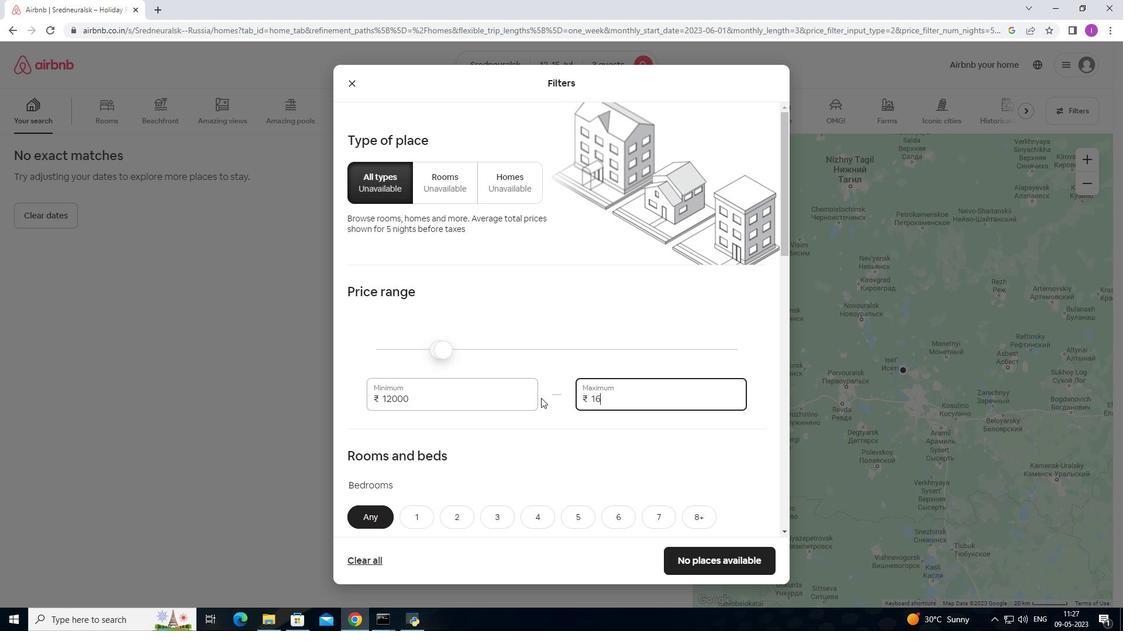 
Action: Mouse moved to (541, 397)
Screenshot: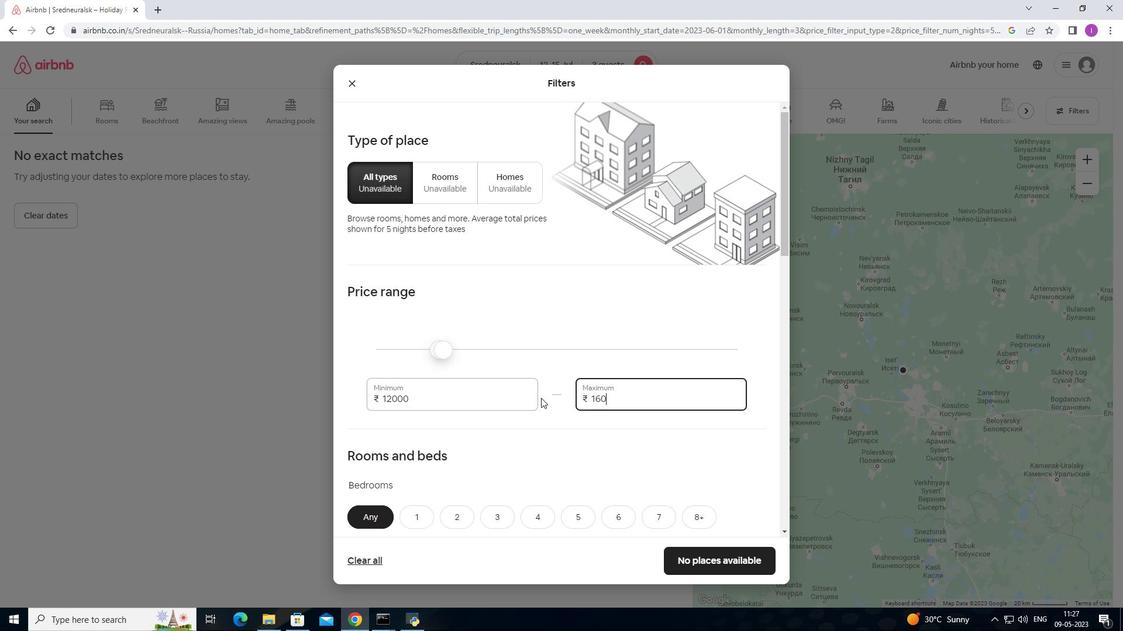 
Action: Key pressed 00
Screenshot: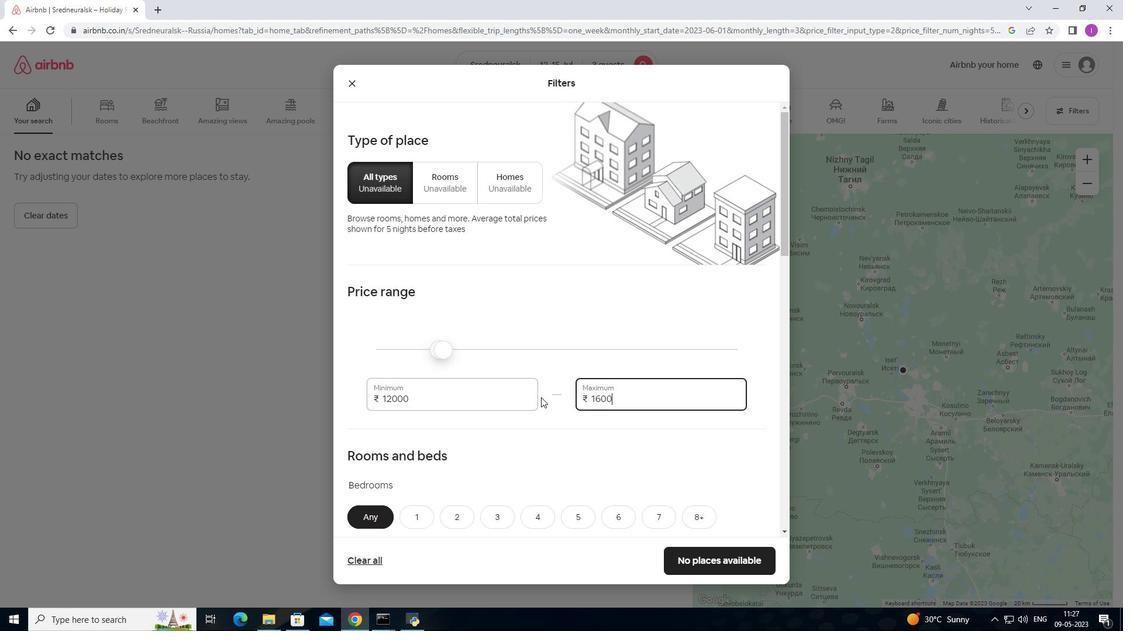 
Action: Mouse moved to (562, 424)
Screenshot: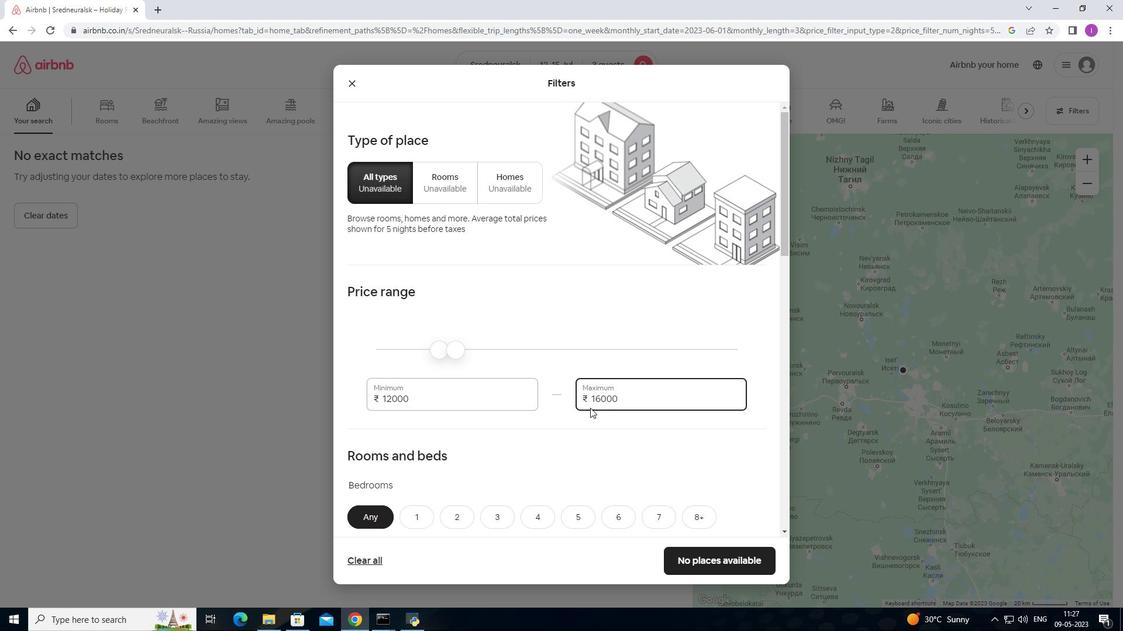 
Action: Mouse scrolled (562, 423) with delta (0, 0)
Screenshot: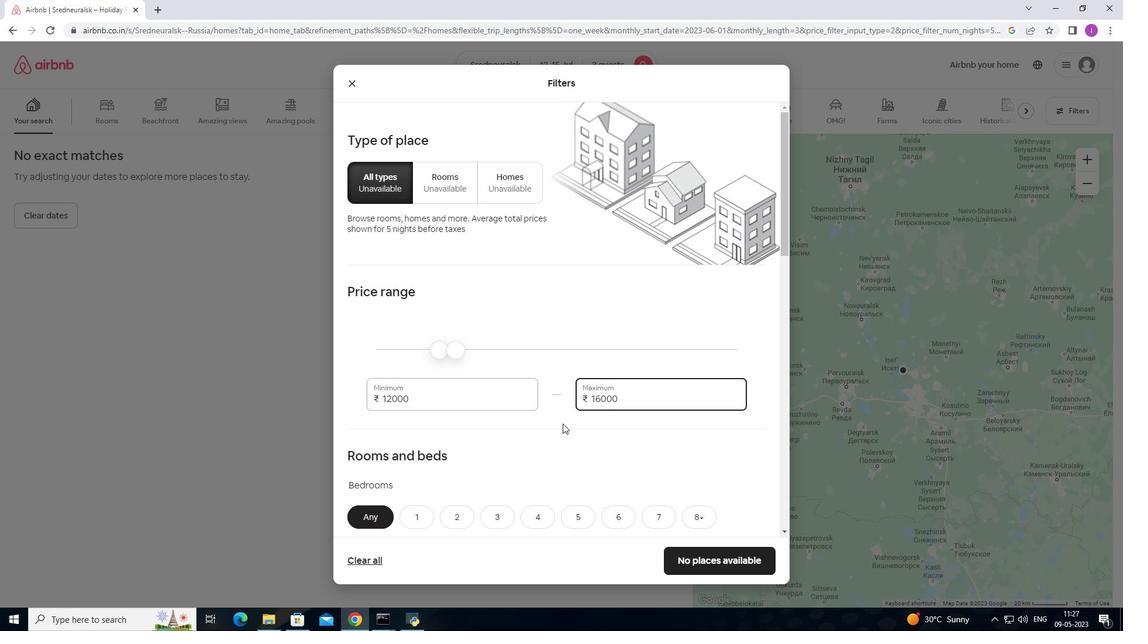
Action: Mouse scrolled (562, 423) with delta (0, 0)
Screenshot: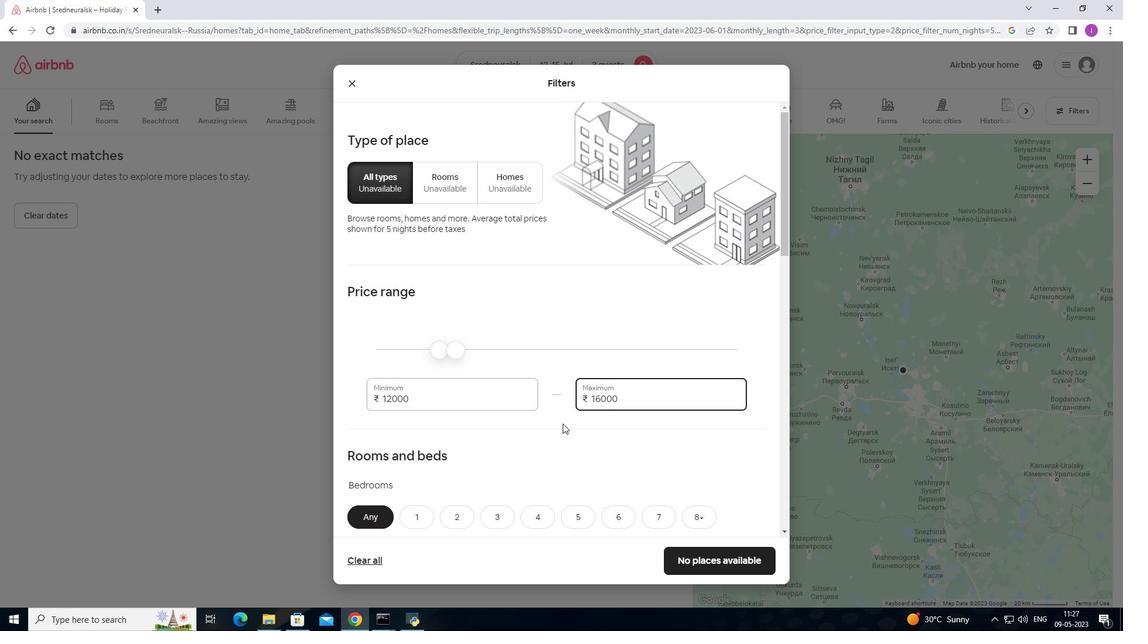 
Action: Mouse moved to (565, 420)
Screenshot: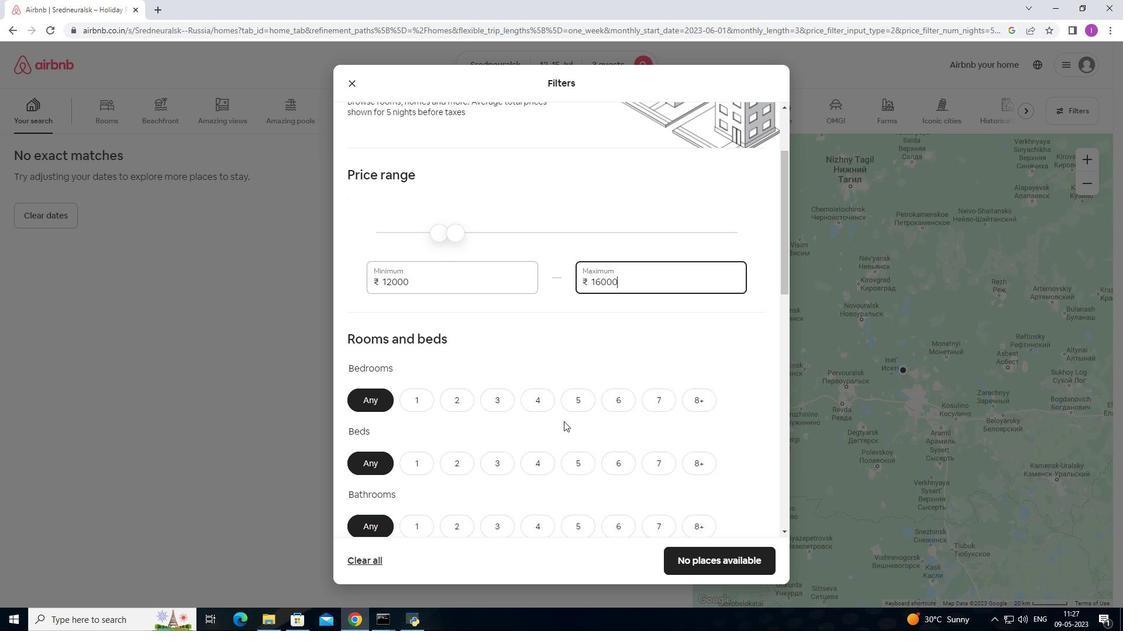 
Action: Mouse scrolled (565, 419) with delta (0, 0)
Screenshot: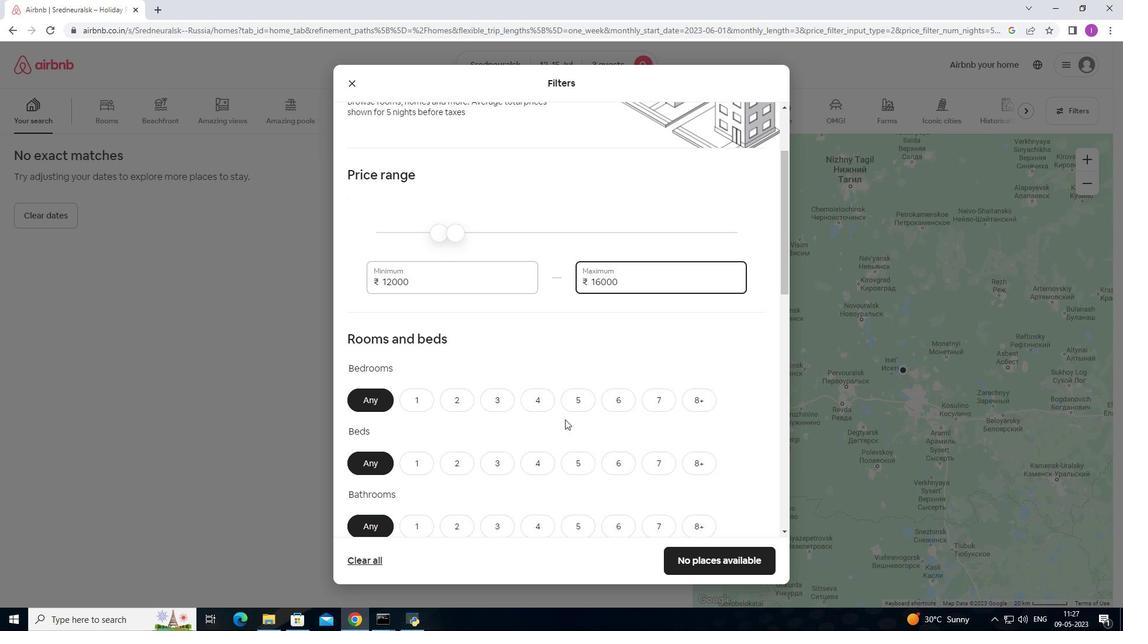
Action: Mouse moved to (565, 420)
Screenshot: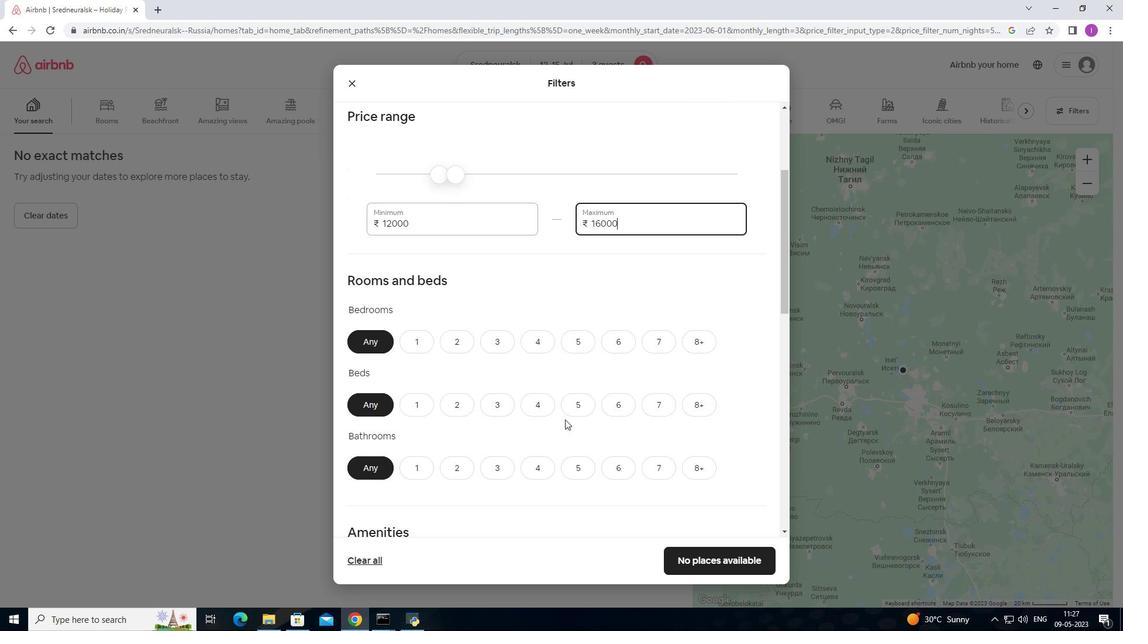 
Action: Mouse scrolled (565, 419) with delta (0, 0)
Screenshot: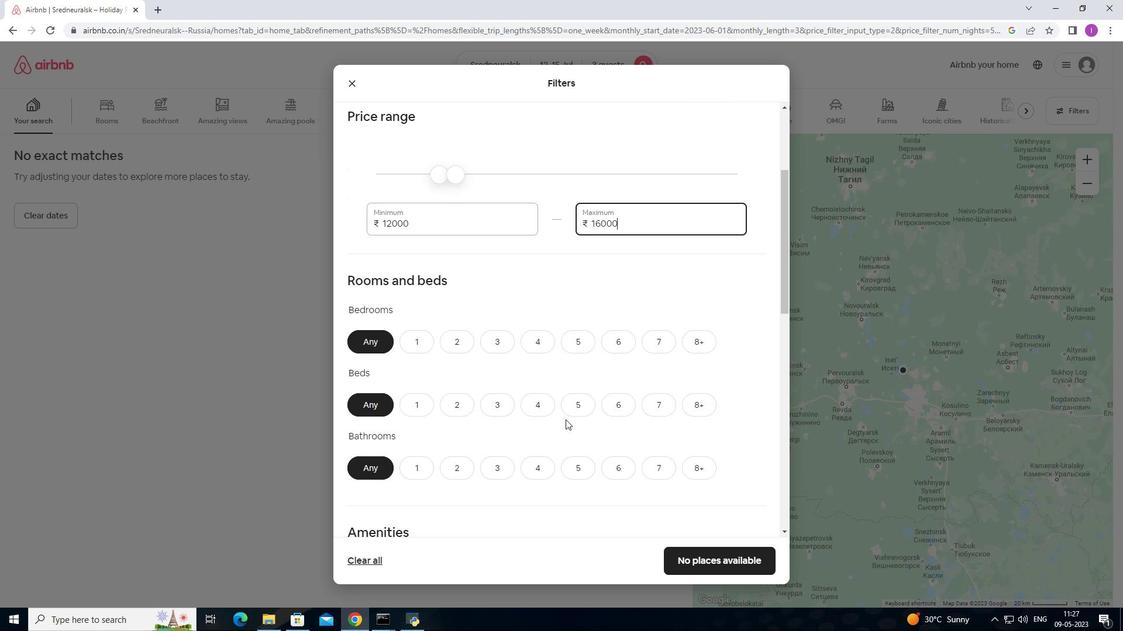 
Action: Mouse moved to (457, 280)
Screenshot: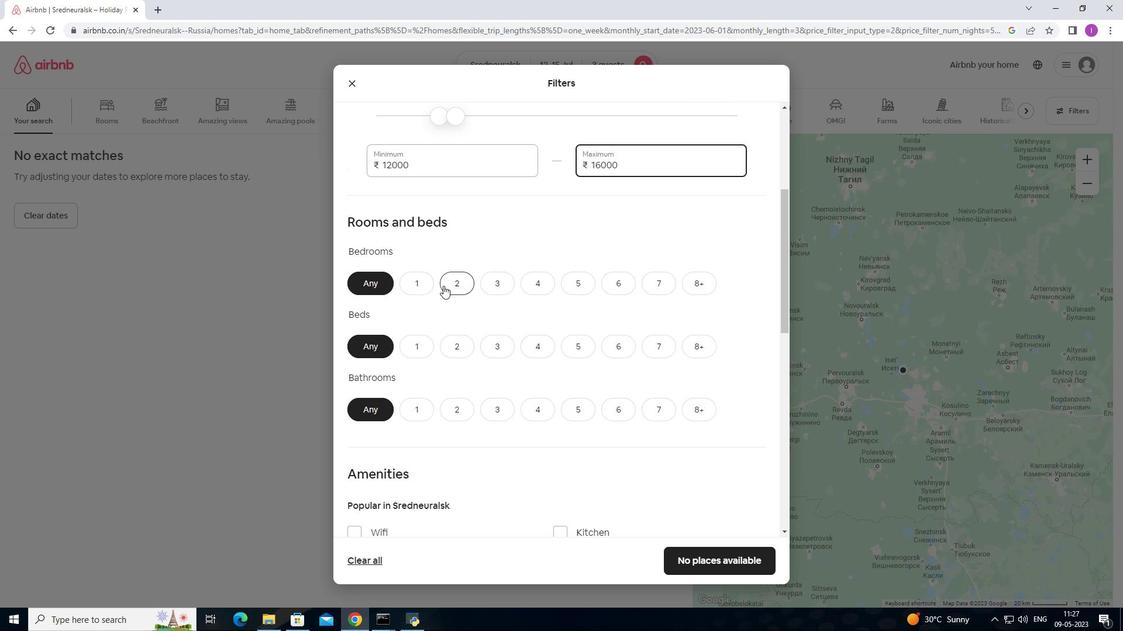 
Action: Mouse pressed left at (457, 280)
Screenshot: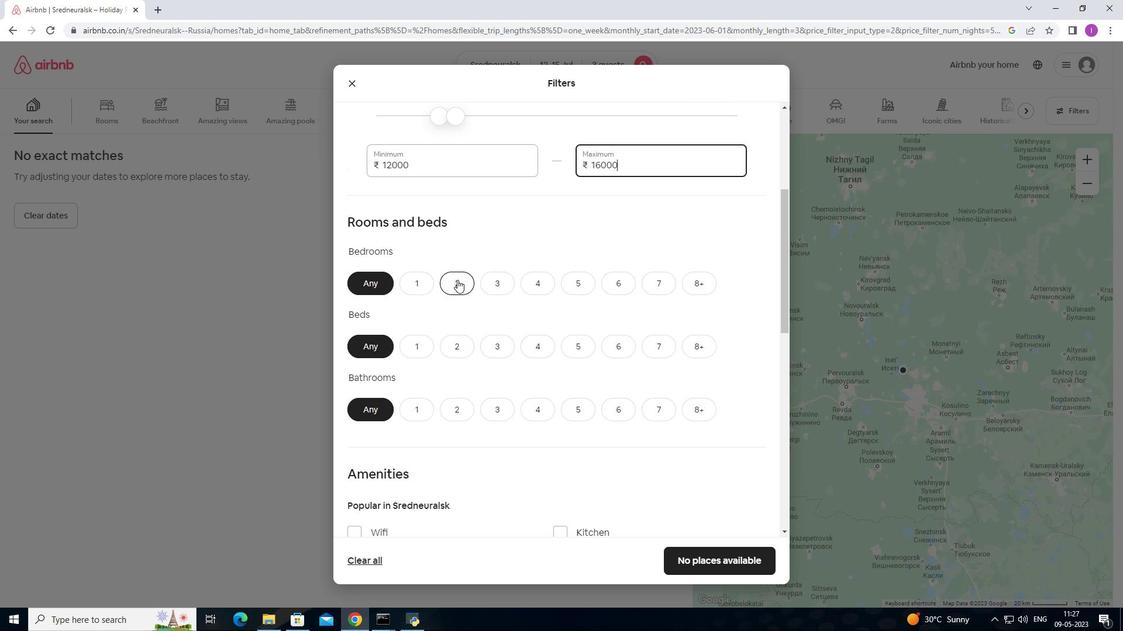 
Action: Mouse moved to (500, 349)
Screenshot: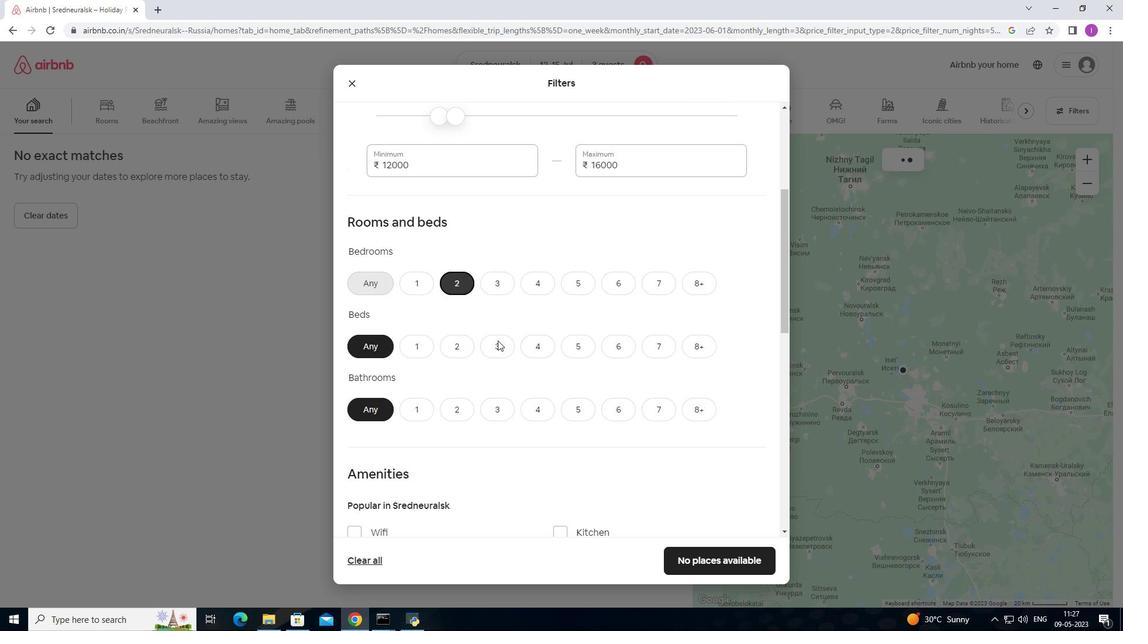 
Action: Mouse pressed left at (500, 349)
Screenshot: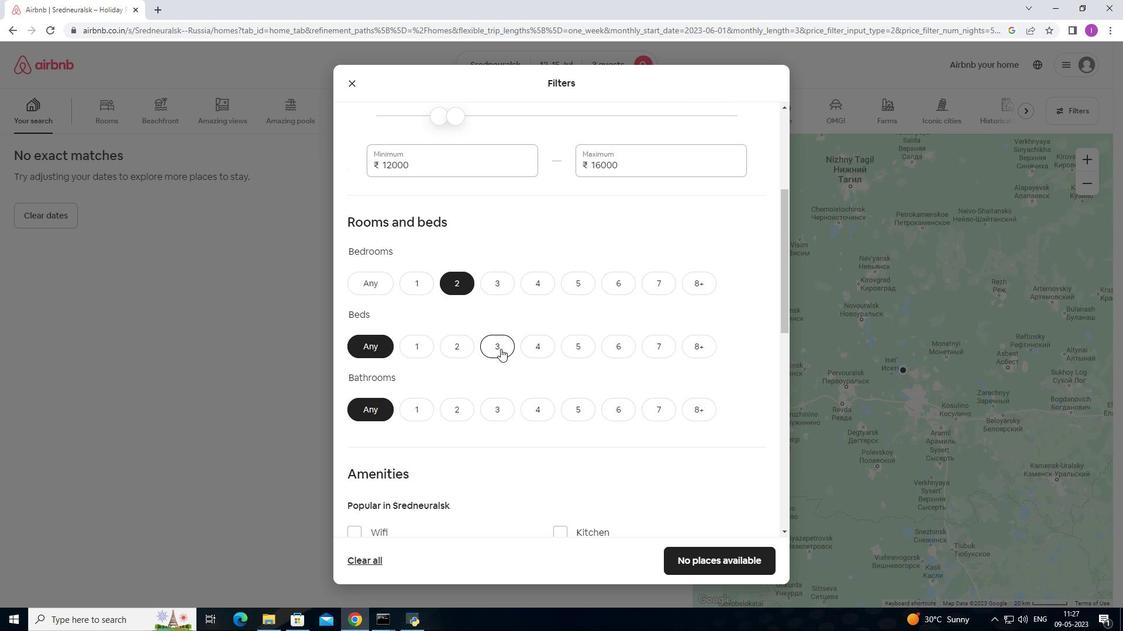
Action: Mouse moved to (426, 409)
Screenshot: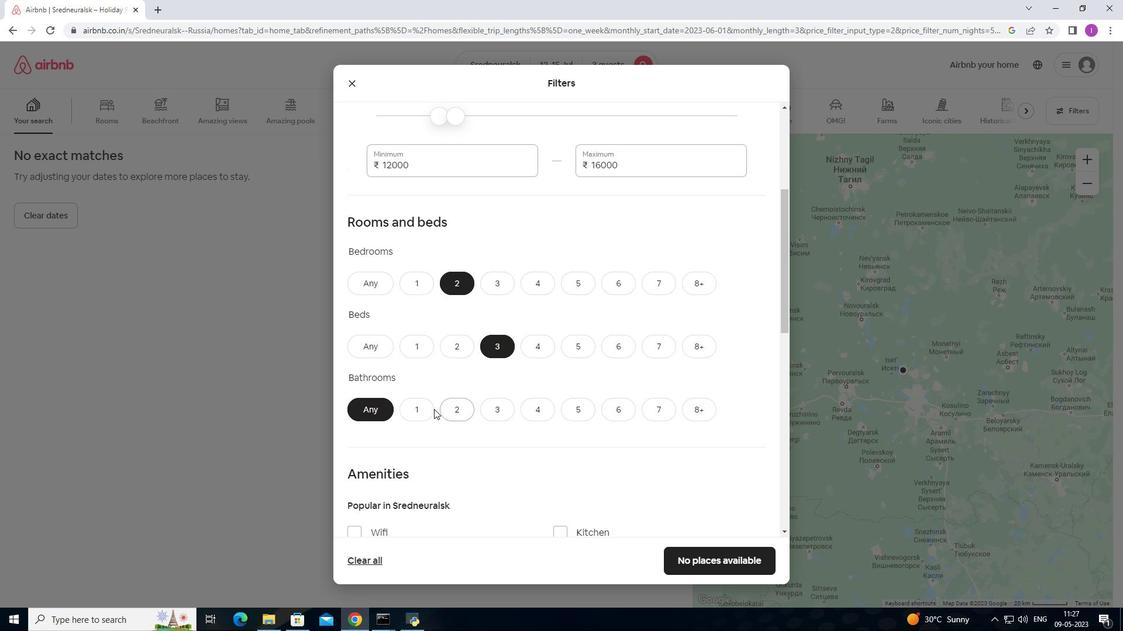 
Action: Mouse pressed left at (426, 409)
Screenshot: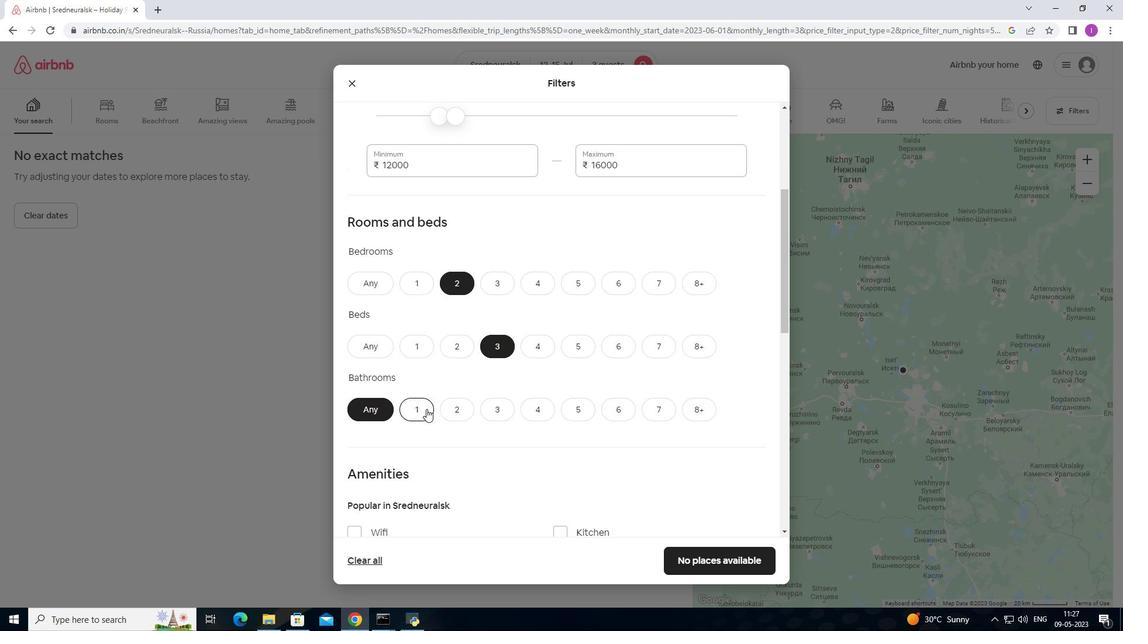 
Action: Mouse moved to (606, 314)
Screenshot: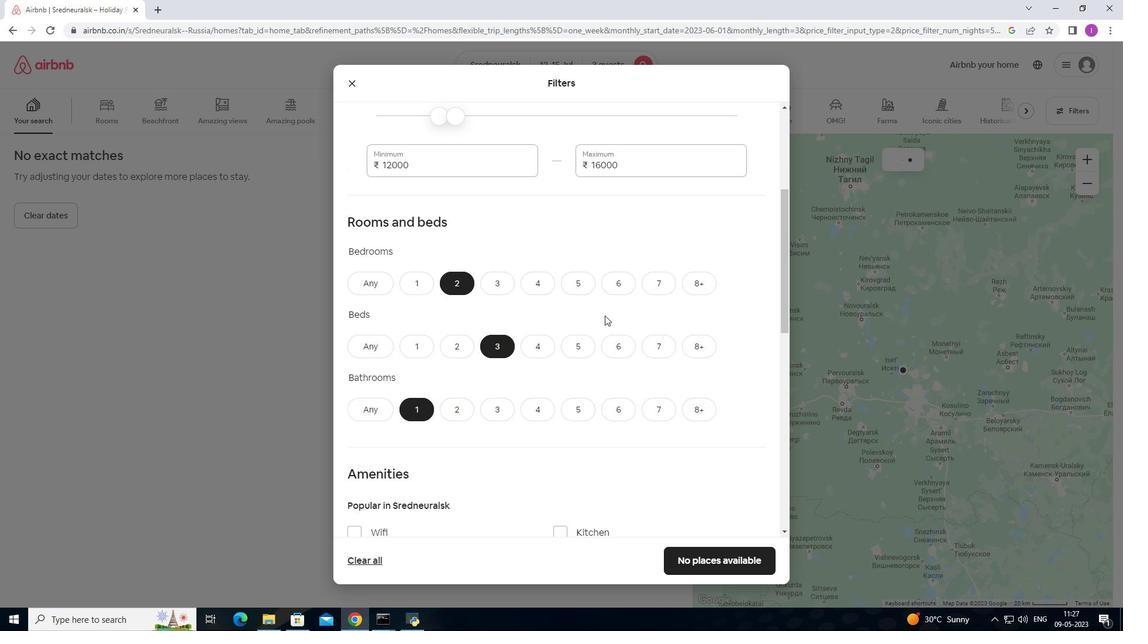 
Action: Mouse scrolled (606, 313) with delta (0, 0)
Screenshot: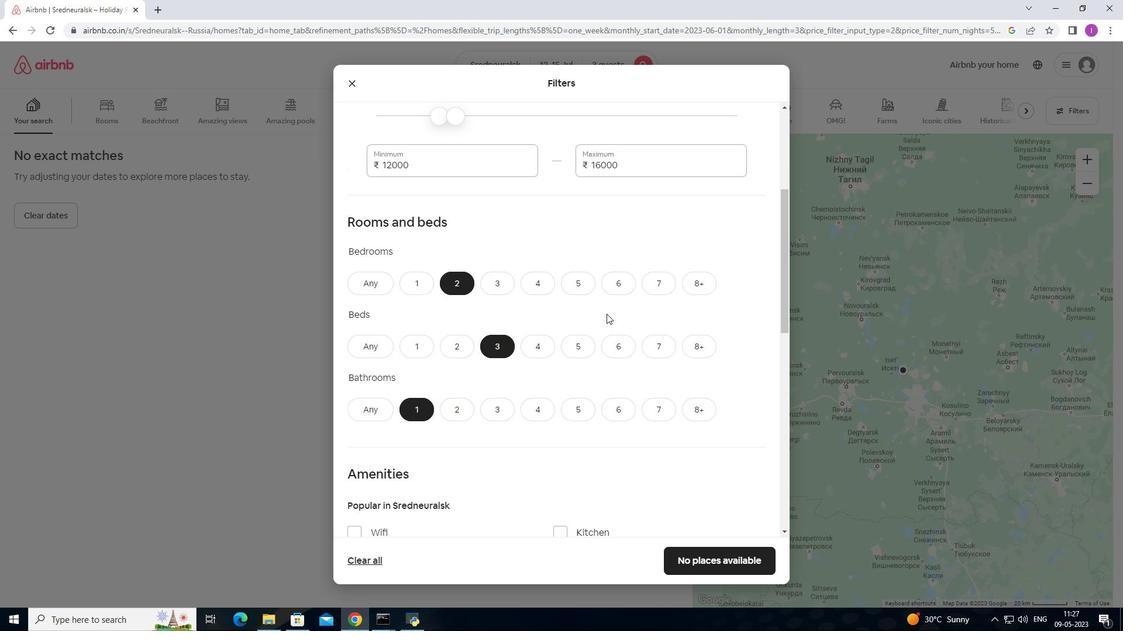 
Action: Mouse moved to (600, 369)
Screenshot: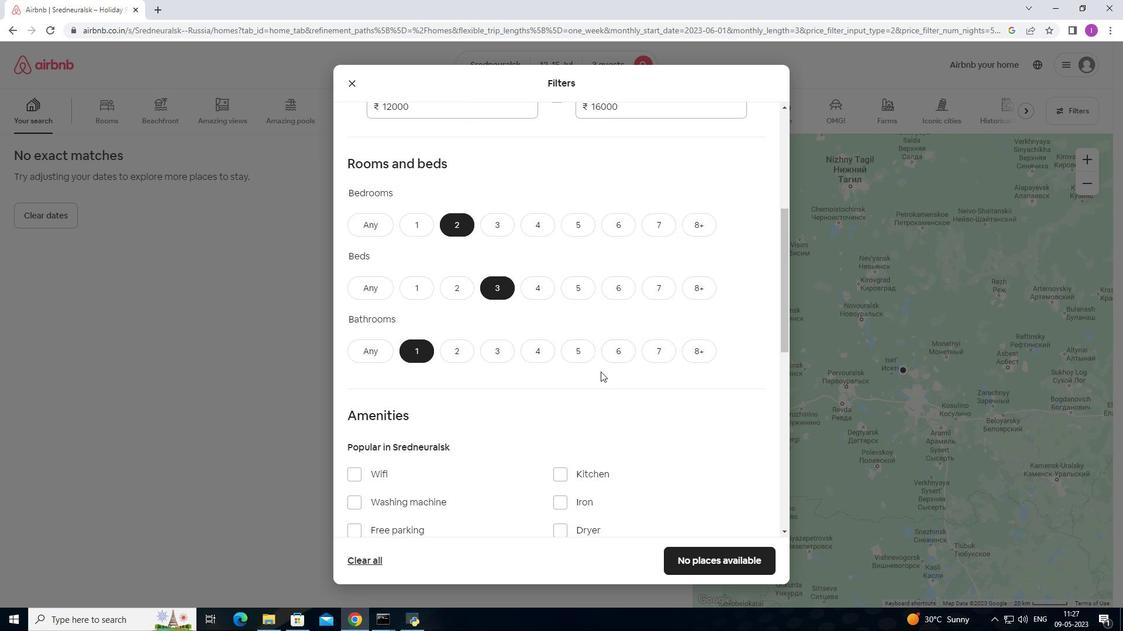 
Action: Mouse scrolled (600, 368) with delta (0, 0)
Screenshot: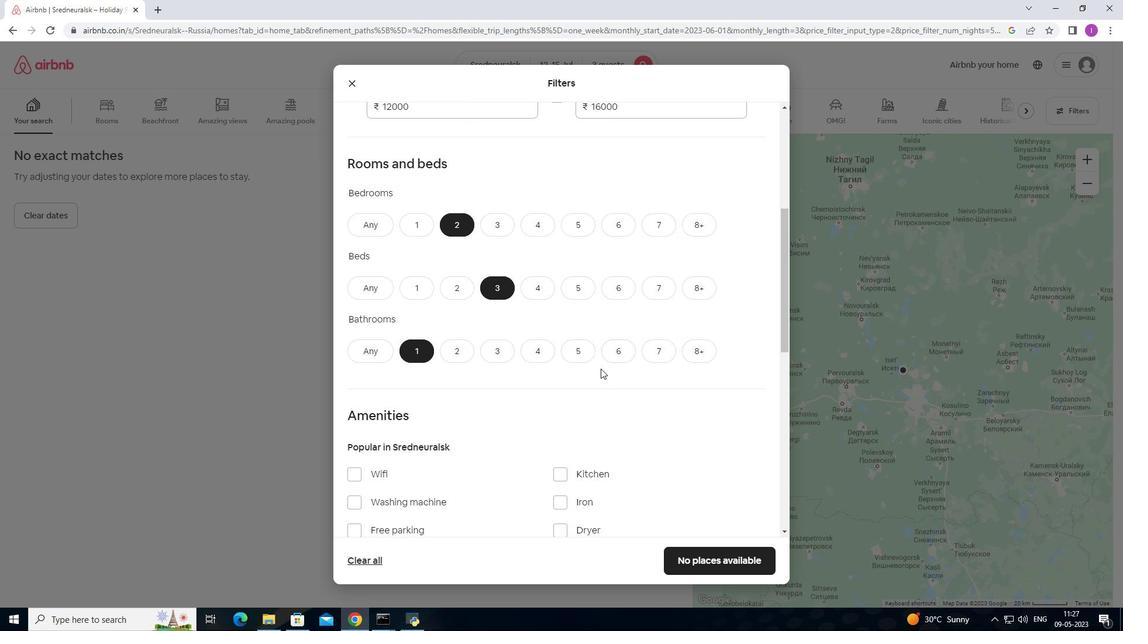 
Action: Mouse scrolled (600, 368) with delta (0, 0)
Screenshot: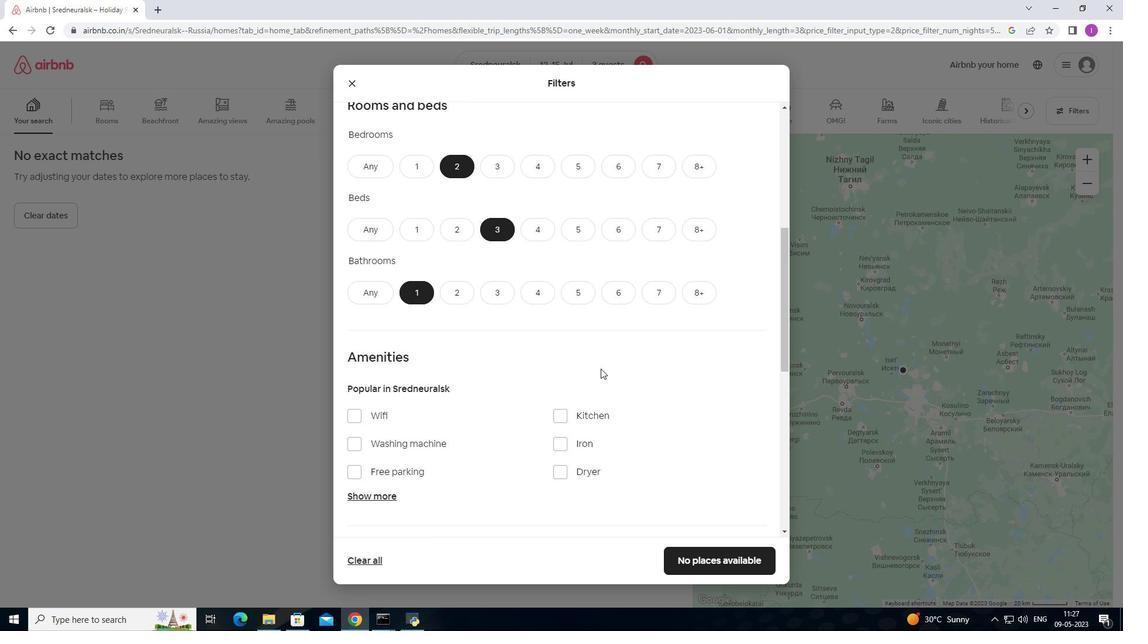 
Action: Mouse moved to (601, 368)
Screenshot: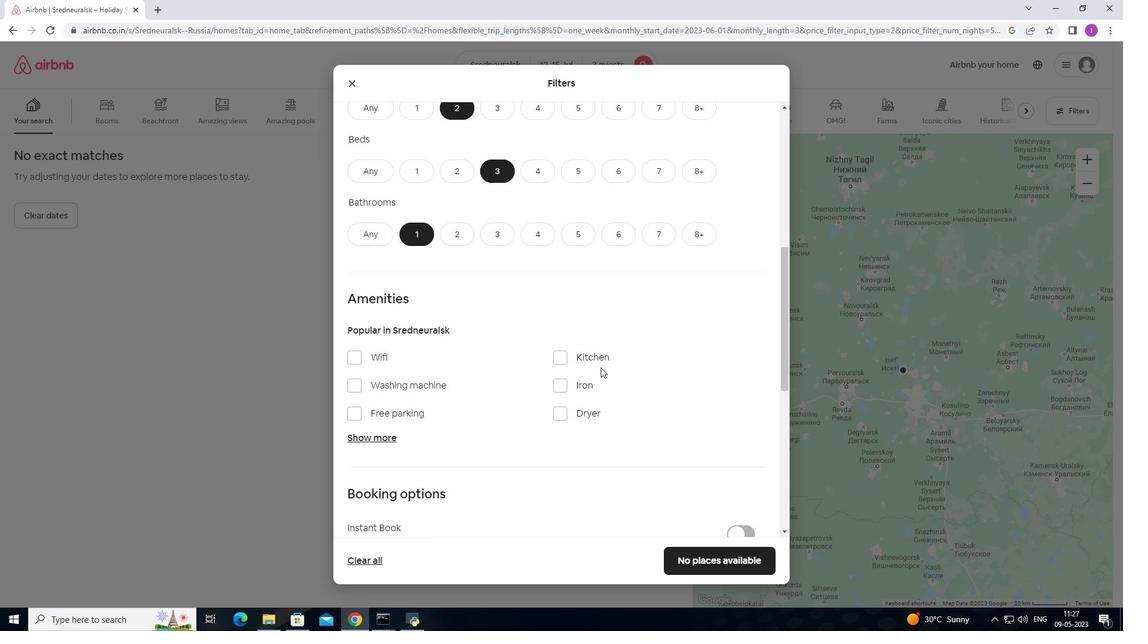 
Action: Mouse scrolled (601, 367) with delta (0, 0)
Screenshot: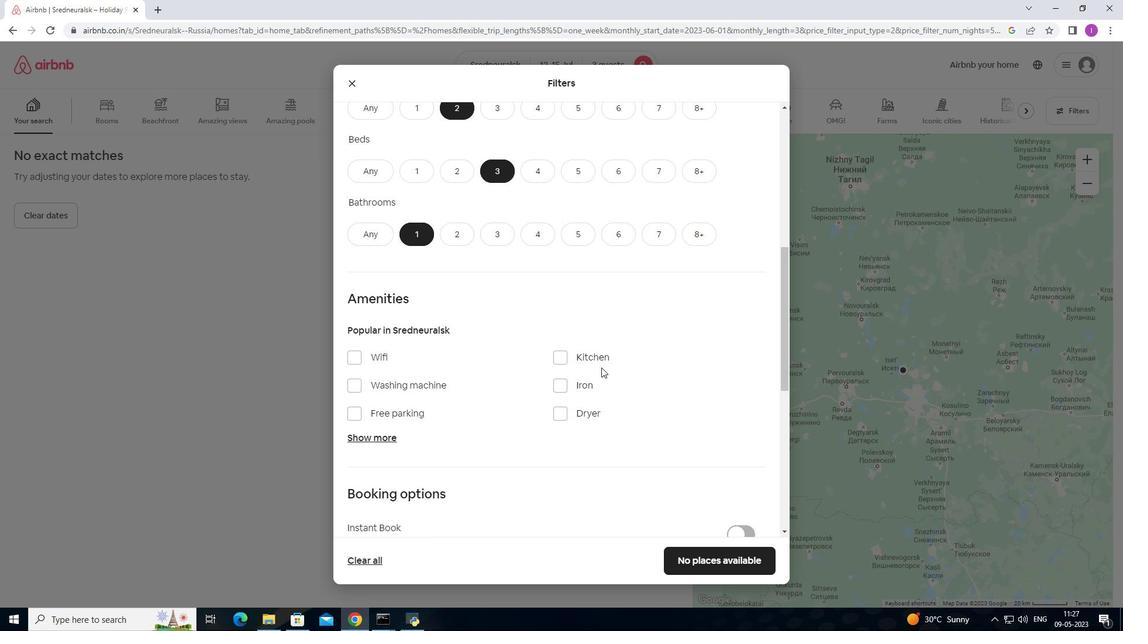 
Action: Mouse moved to (355, 328)
Screenshot: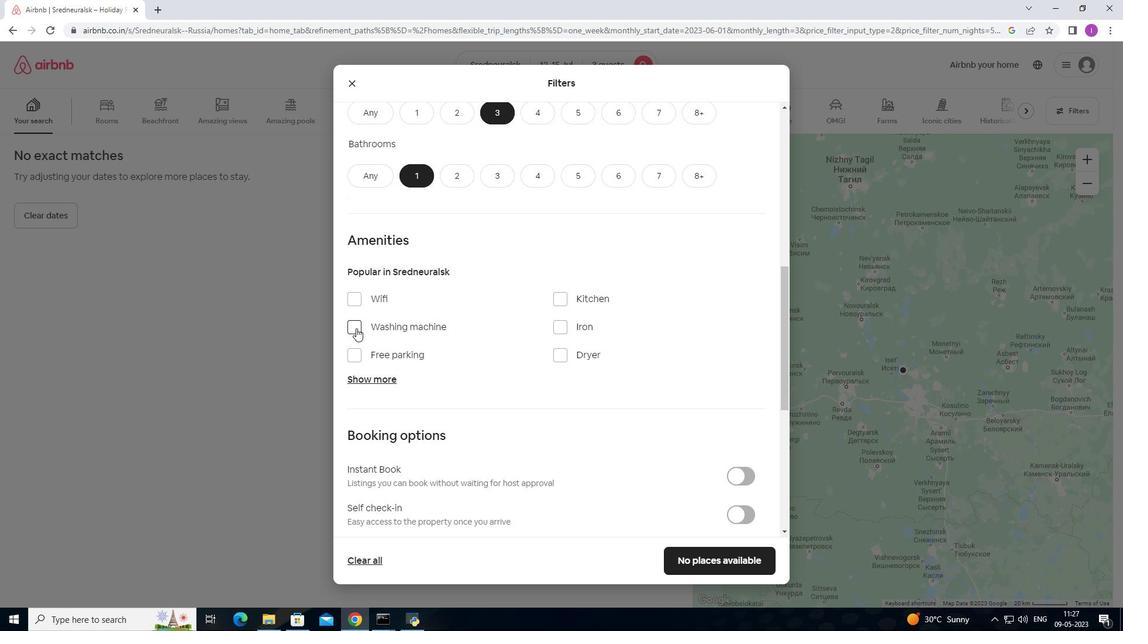 
Action: Mouse pressed left at (355, 328)
Screenshot: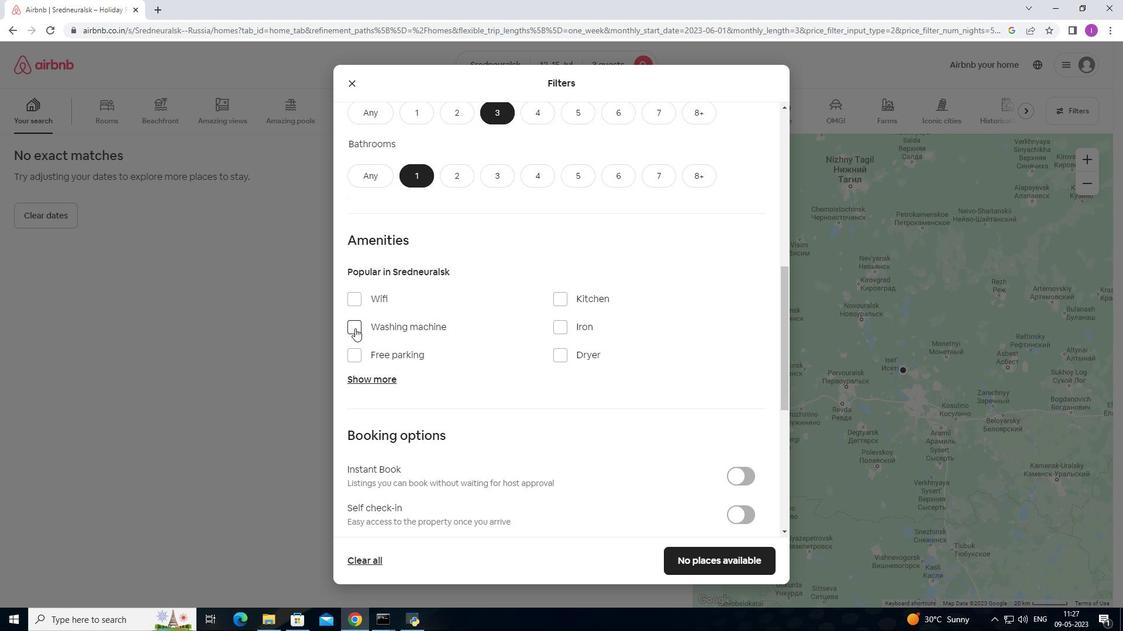
Action: Mouse moved to (452, 343)
Screenshot: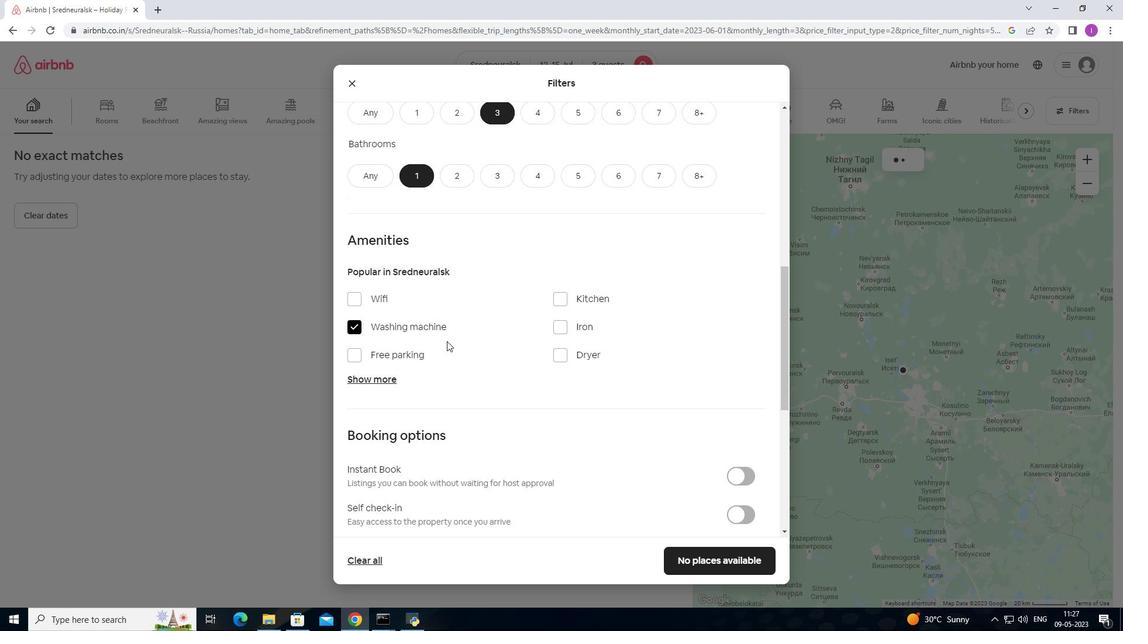
Action: Mouse scrolled (452, 342) with delta (0, 0)
Screenshot: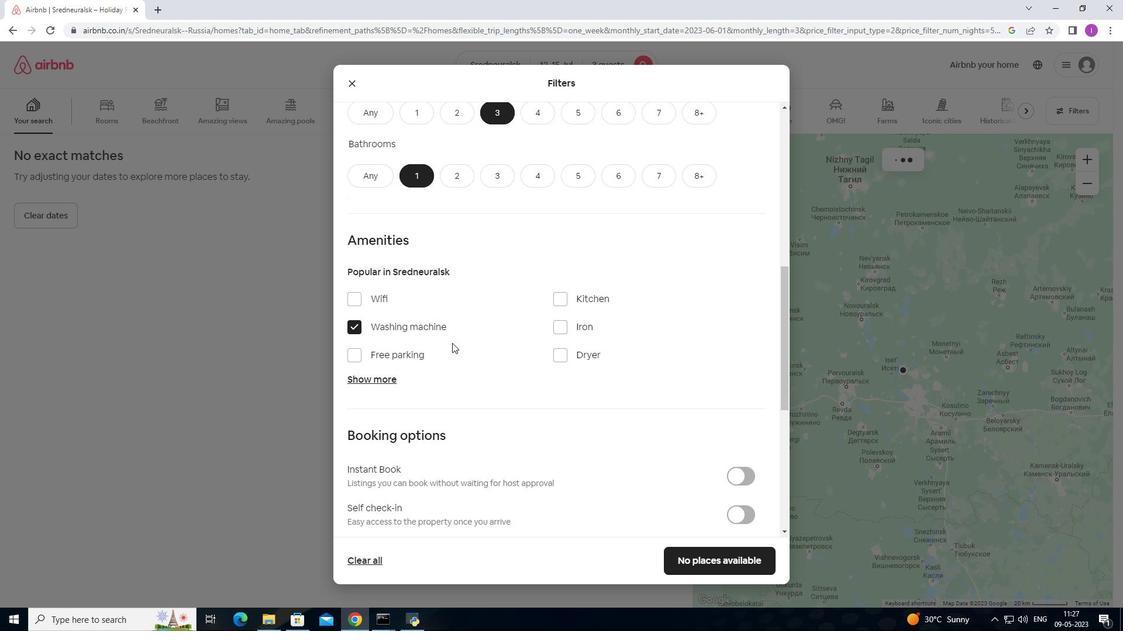 
Action: Mouse scrolled (452, 342) with delta (0, 0)
Screenshot: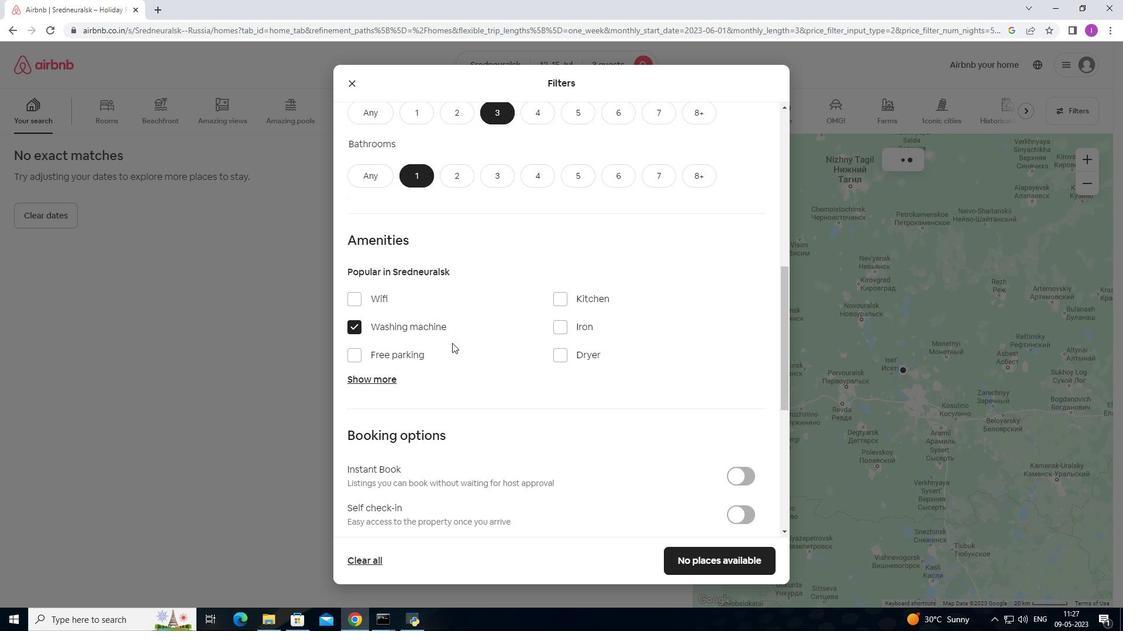
Action: Mouse scrolled (452, 342) with delta (0, 0)
Screenshot: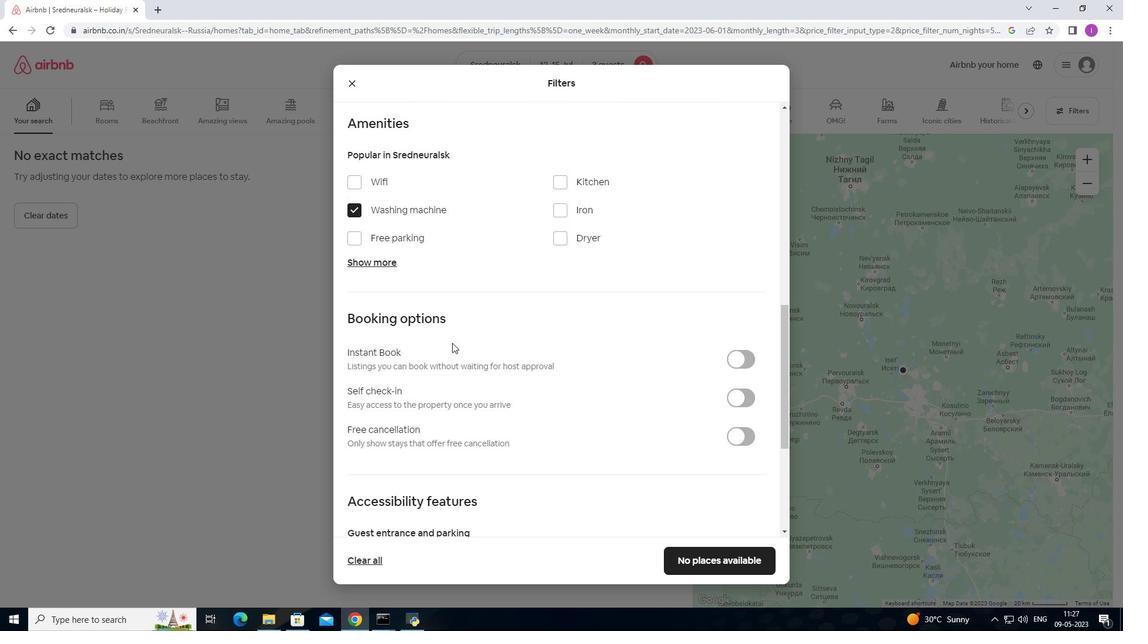 
Action: Mouse moved to (746, 341)
Screenshot: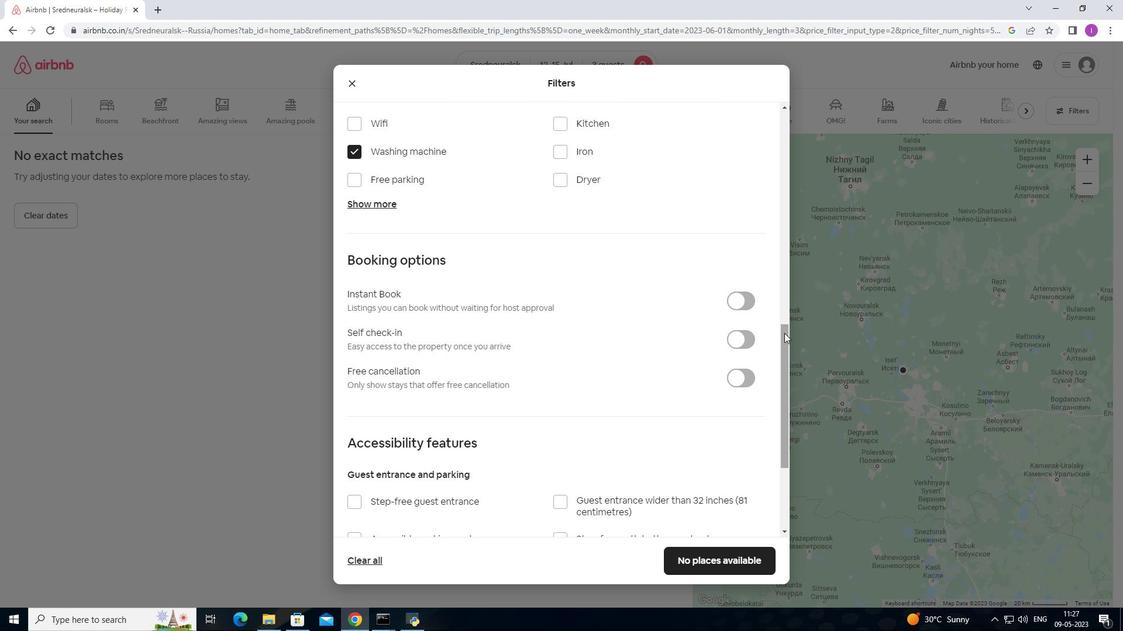 
Action: Mouse pressed left at (746, 341)
Screenshot: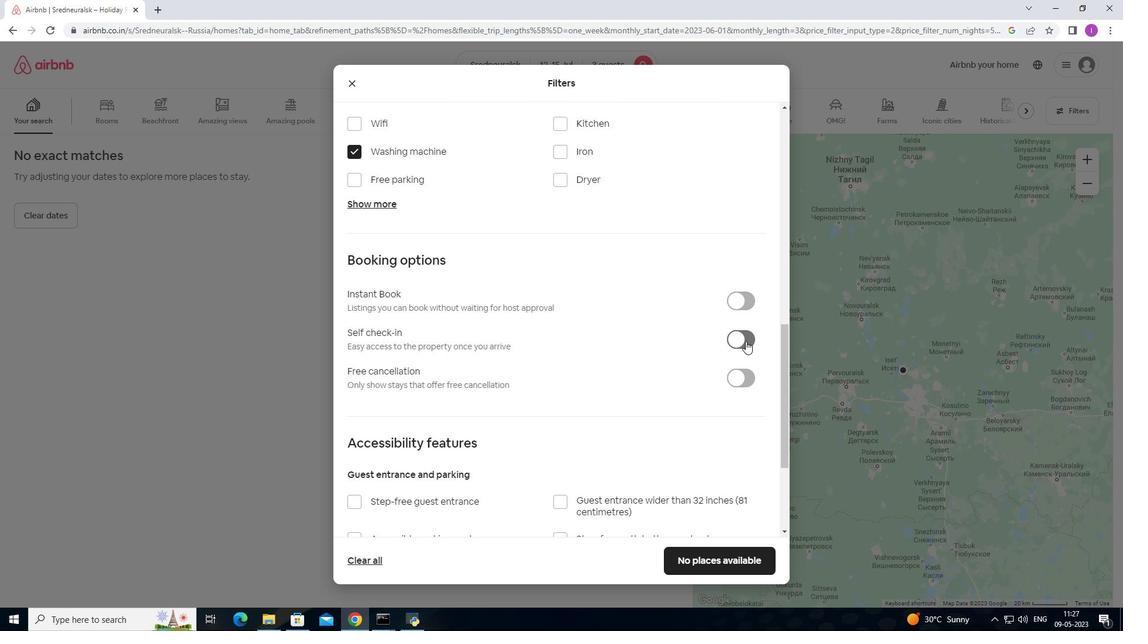 
Action: Mouse moved to (606, 362)
Screenshot: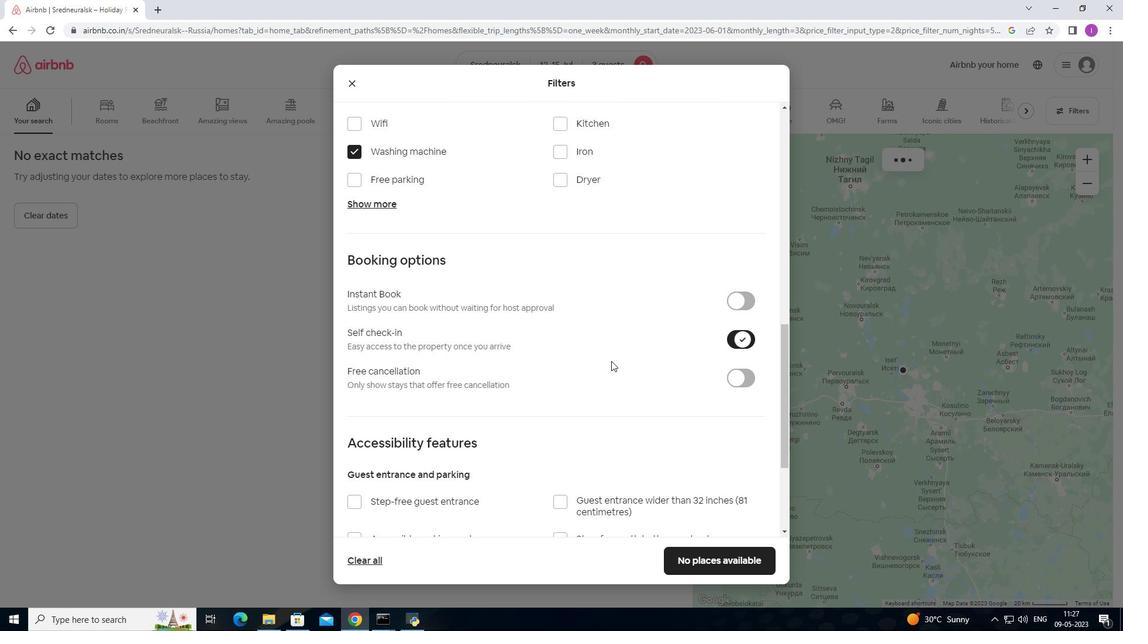 
Action: Mouse scrolled (606, 362) with delta (0, 0)
Screenshot: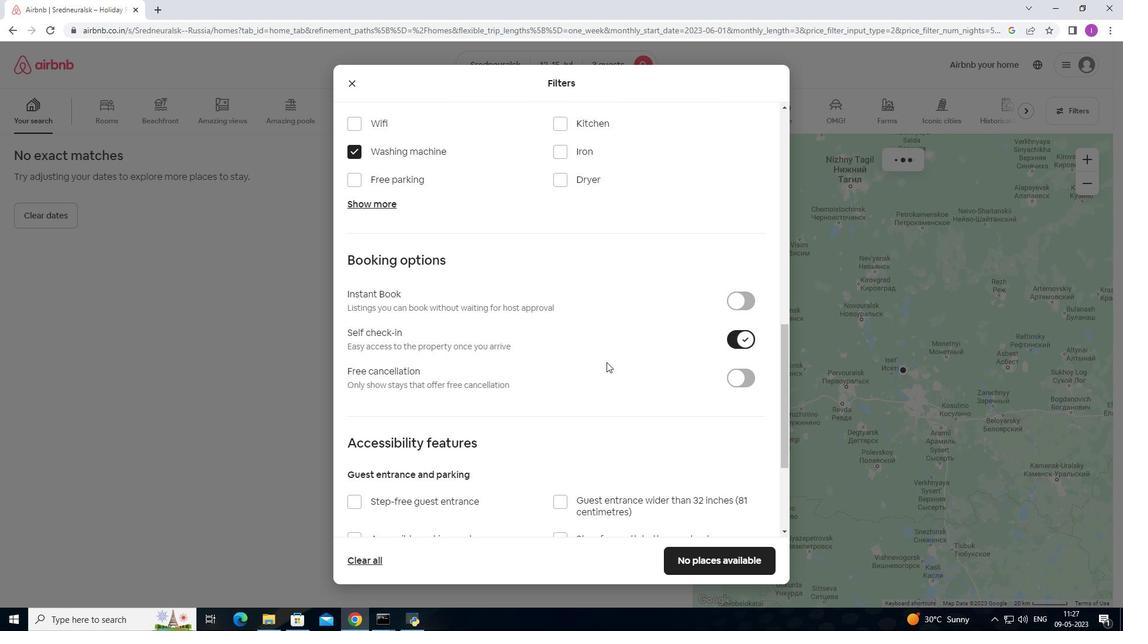 
Action: Mouse scrolled (606, 362) with delta (0, 0)
Screenshot: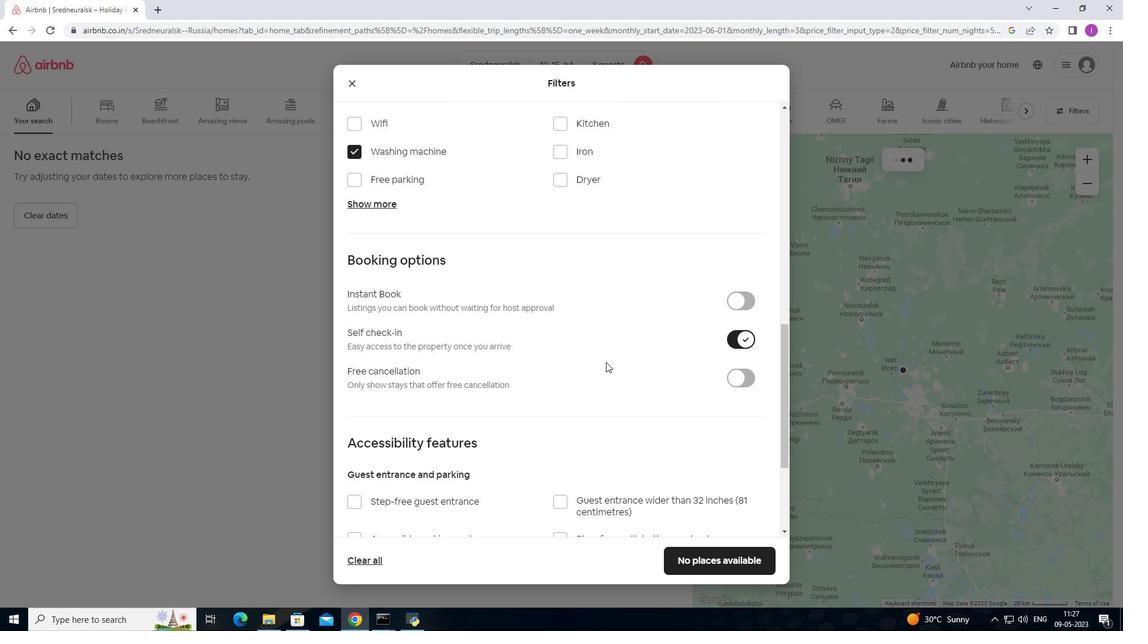 
Action: Mouse moved to (603, 364)
Screenshot: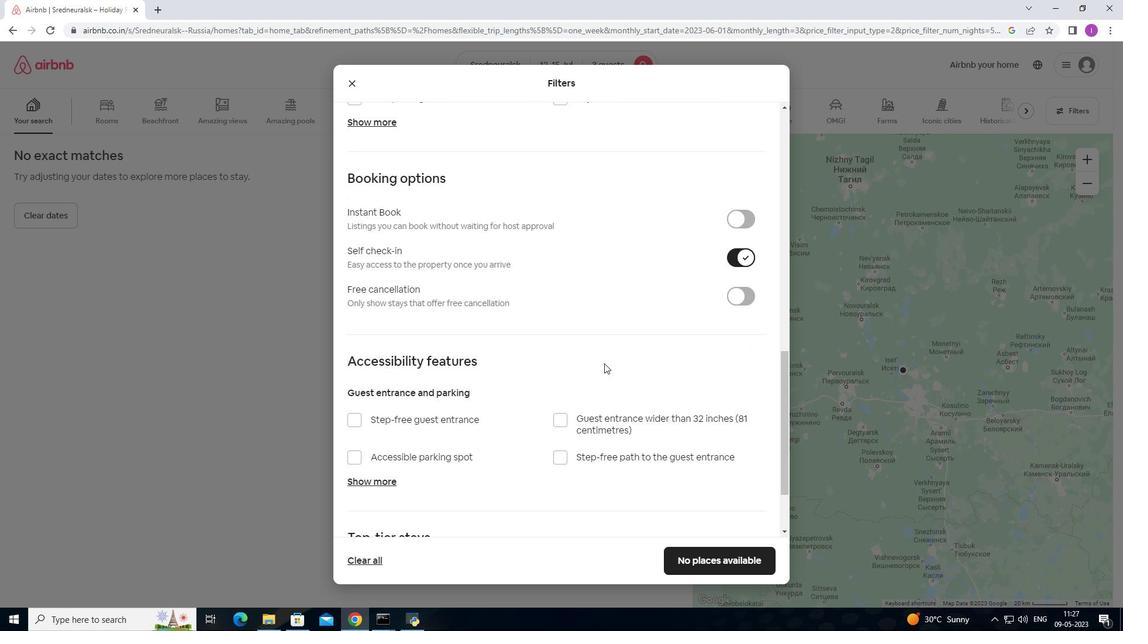 
Action: Mouse scrolled (603, 363) with delta (0, 0)
Screenshot: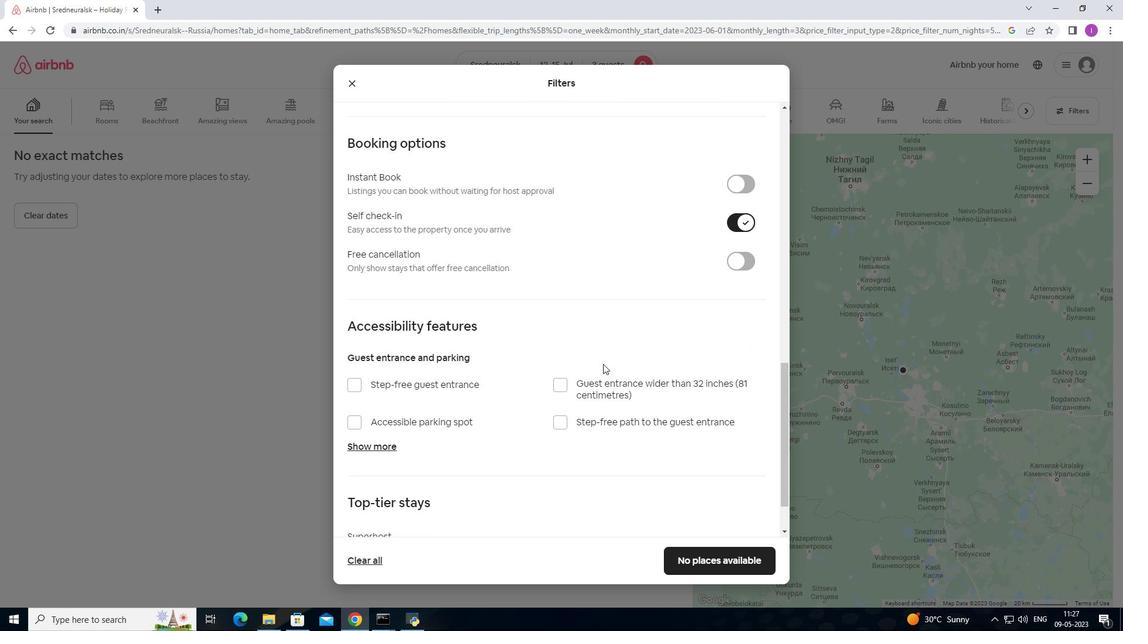 
Action: Mouse scrolled (603, 363) with delta (0, 0)
Screenshot: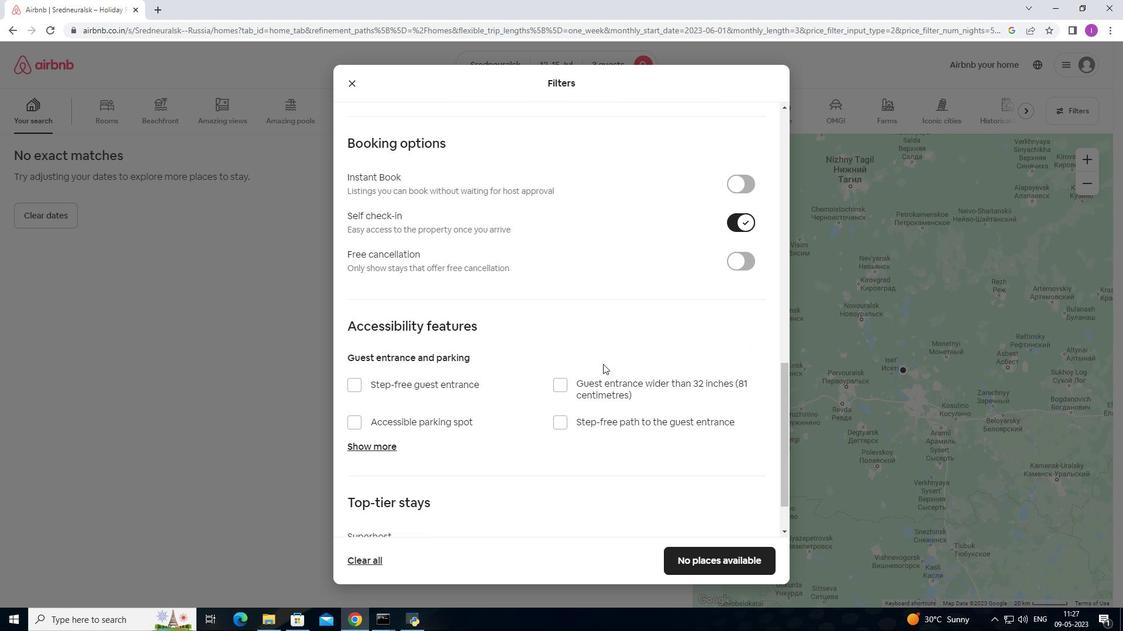 
Action: Mouse moved to (603, 363)
Screenshot: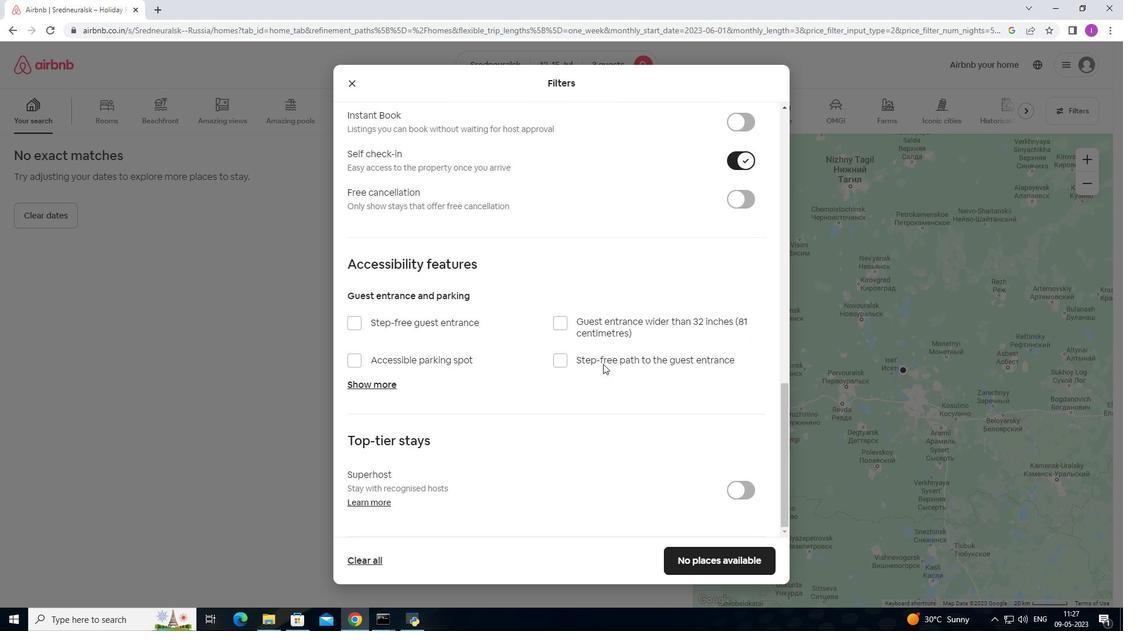 
Action: Mouse scrolled (603, 362) with delta (0, 0)
Screenshot: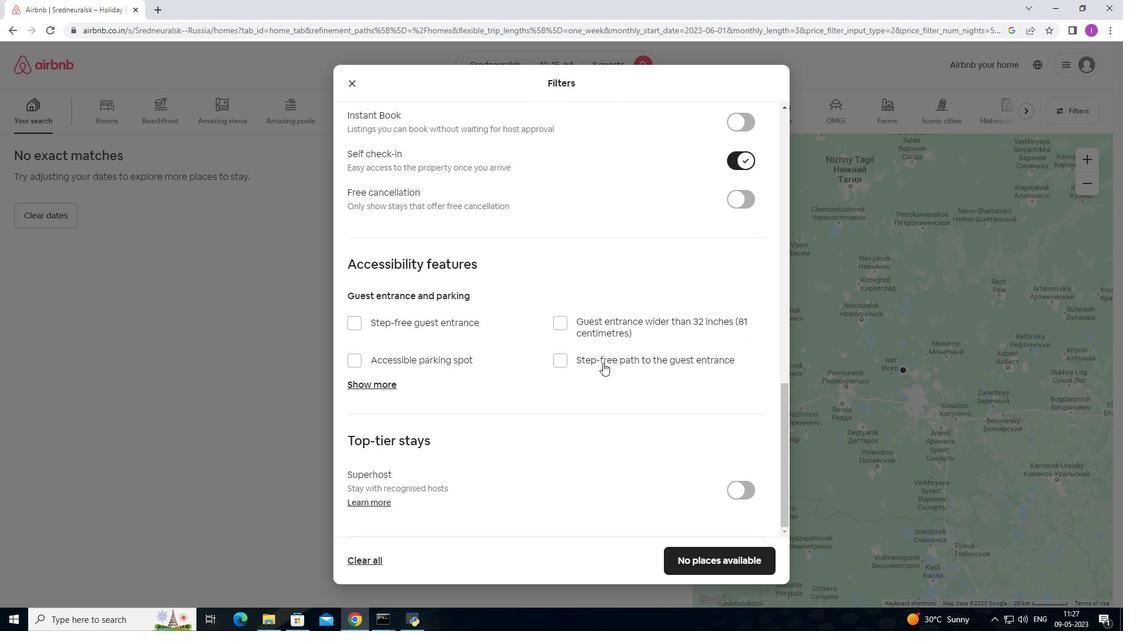 
Action: Mouse scrolled (603, 362) with delta (0, 0)
Screenshot: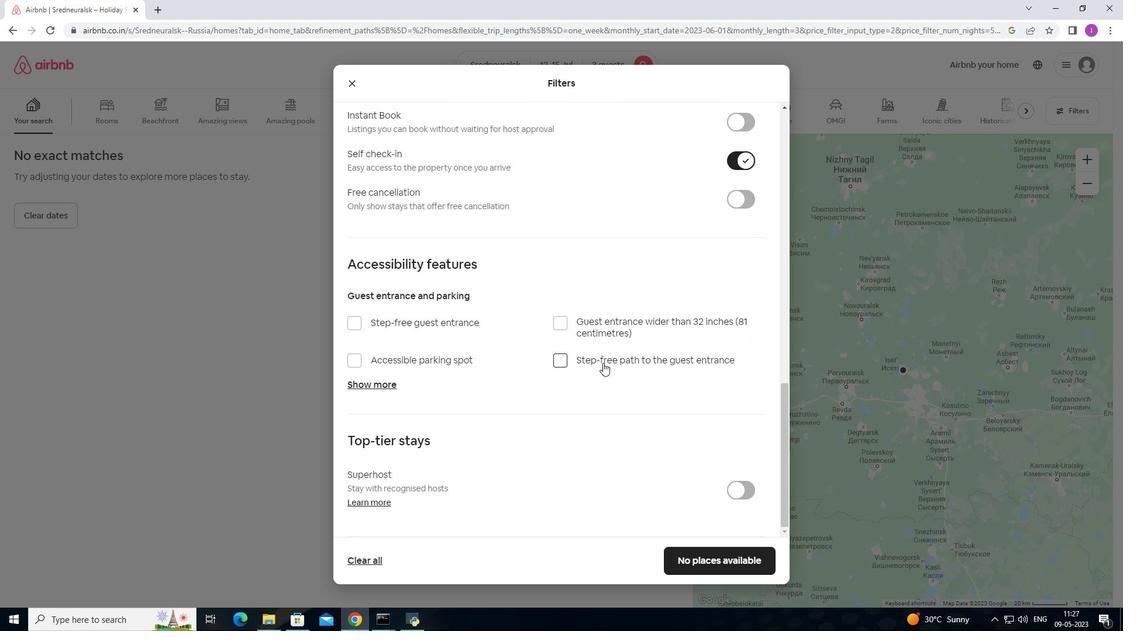 
Action: Mouse moved to (700, 395)
Screenshot: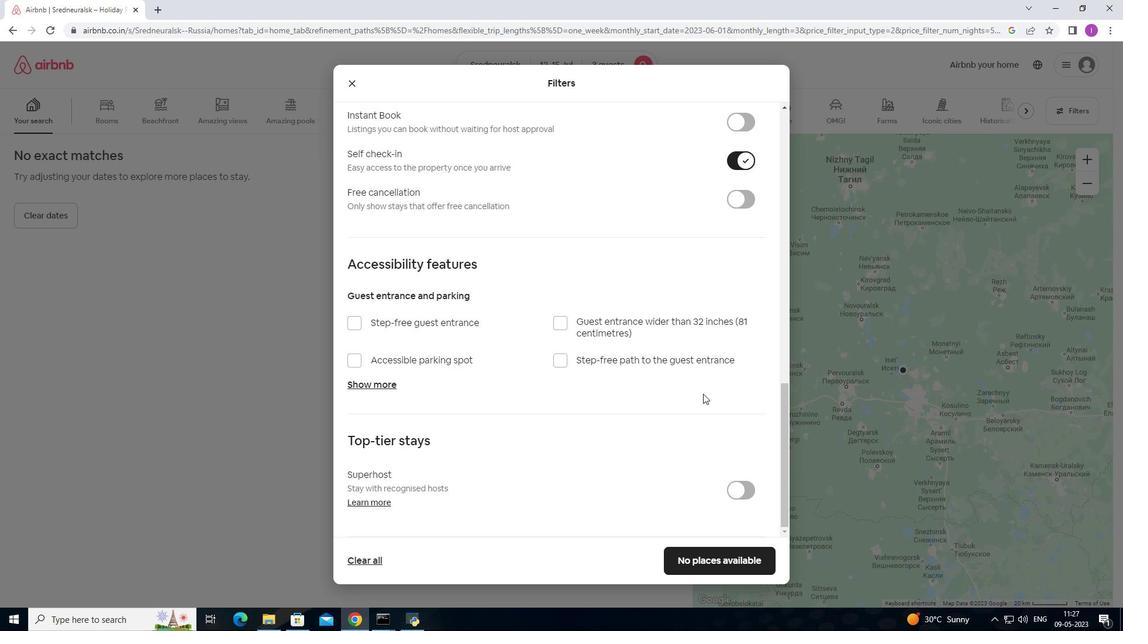 
Action: Mouse scrolled (700, 394) with delta (0, 0)
Screenshot: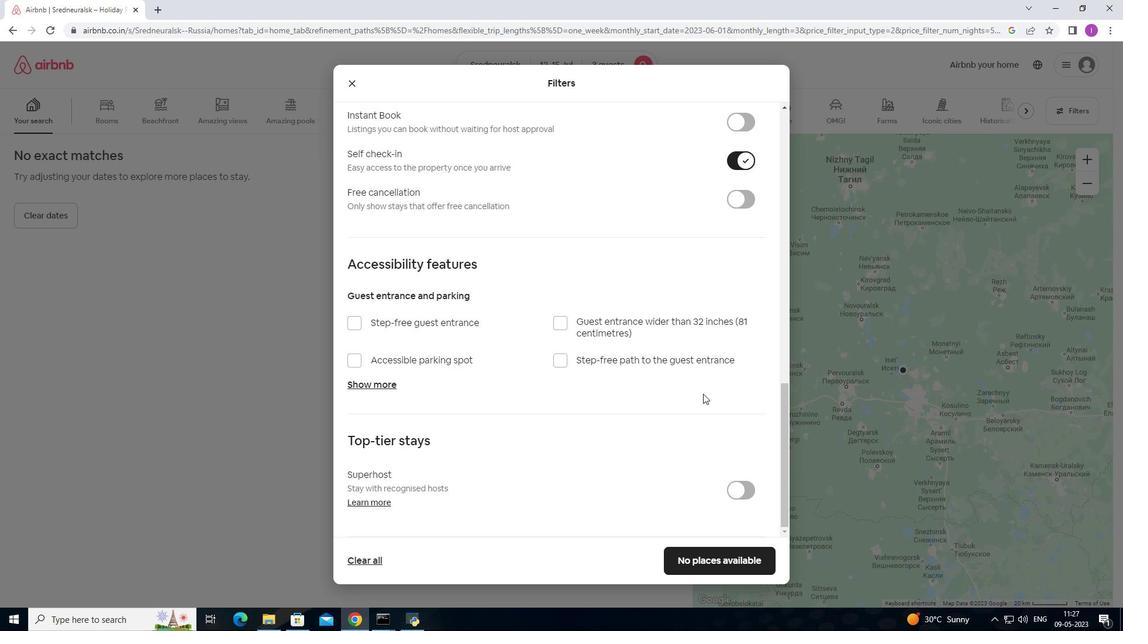 
Action: Mouse moved to (699, 396)
Screenshot: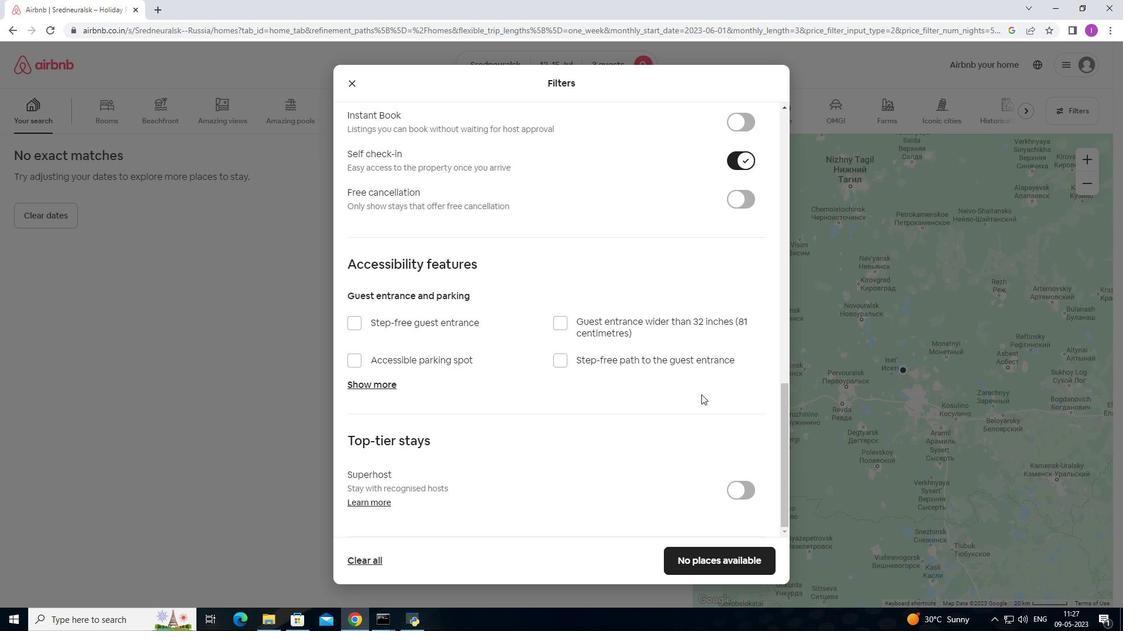 
Action: Mouse scrolled (699, 395) with delta (0, 0)
Screenshot: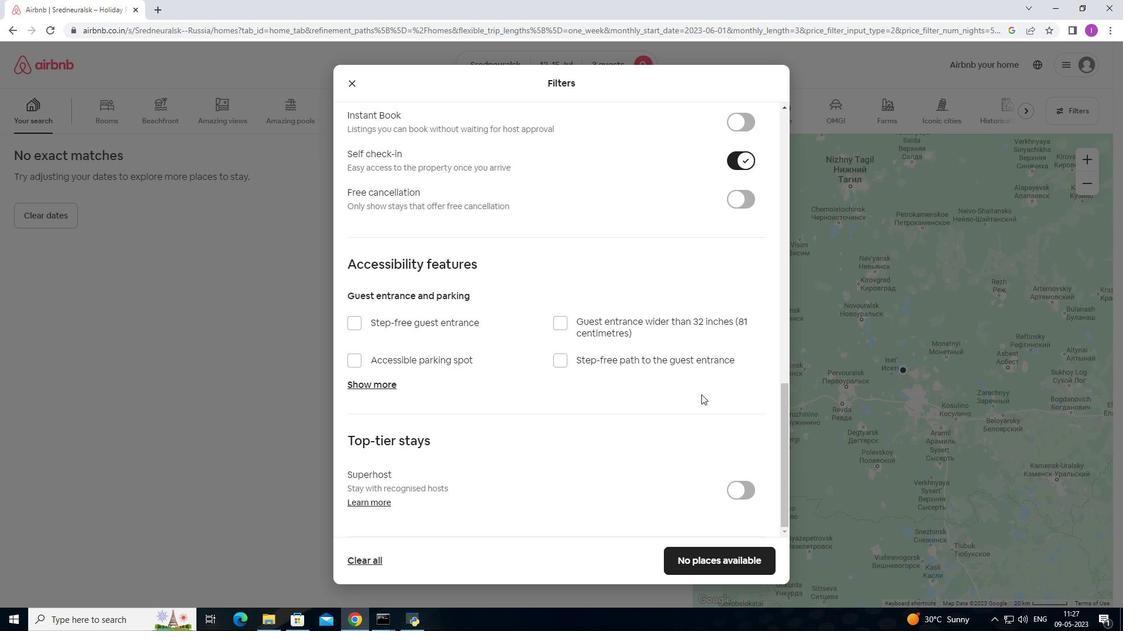 
Action: Mouse moved to (707, 559)
Screenshot: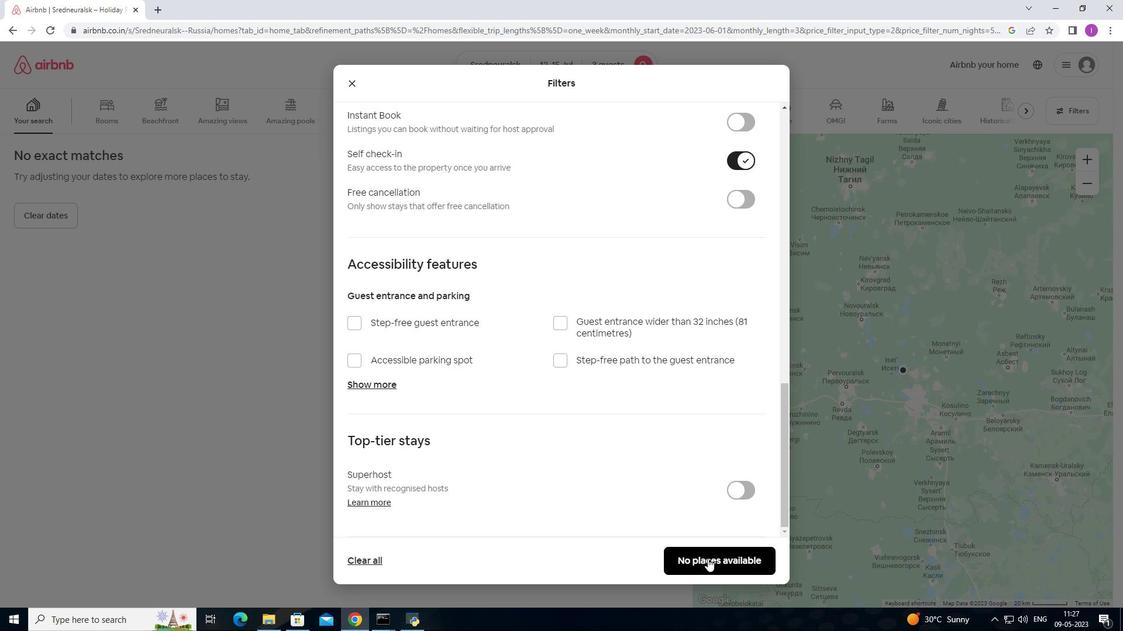 
Action: Mouse pressed left at (707, 559)
Screenshot: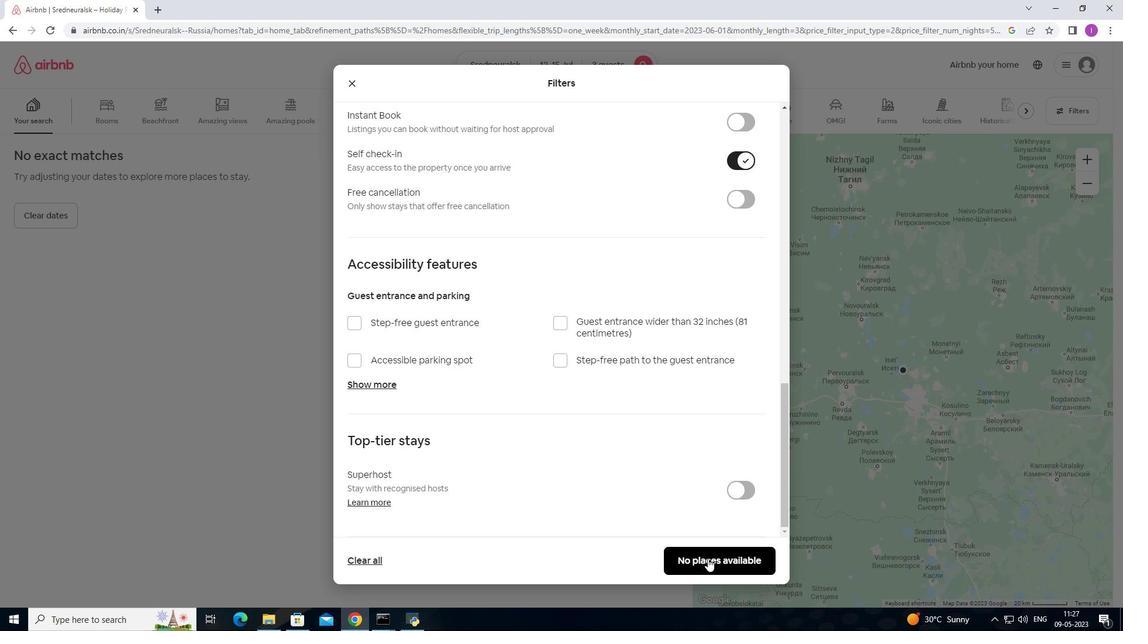 
Action: Mouse moved to (804, 493)
Screenshot: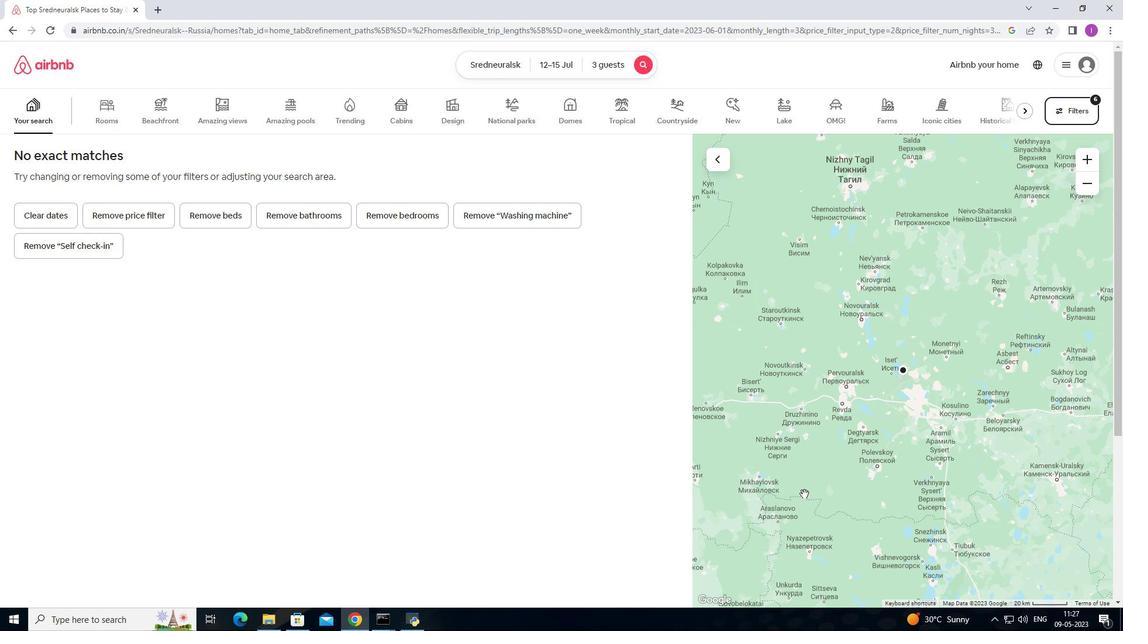 
